 Task: Look for space in Paracatu, Brazil from 17th June, 2023 to 21st June, 2023 for 2 adults in price range Rs.7000 to Rs.12000. Place can be private room with 1  bedroom having 2 beds and 1 bathroom. Property type can be house, flat, guest house. Booking option can be shelf check-in. Required host language is Spanish.
Action: Mouse moved to (477, 120)
Screenshot: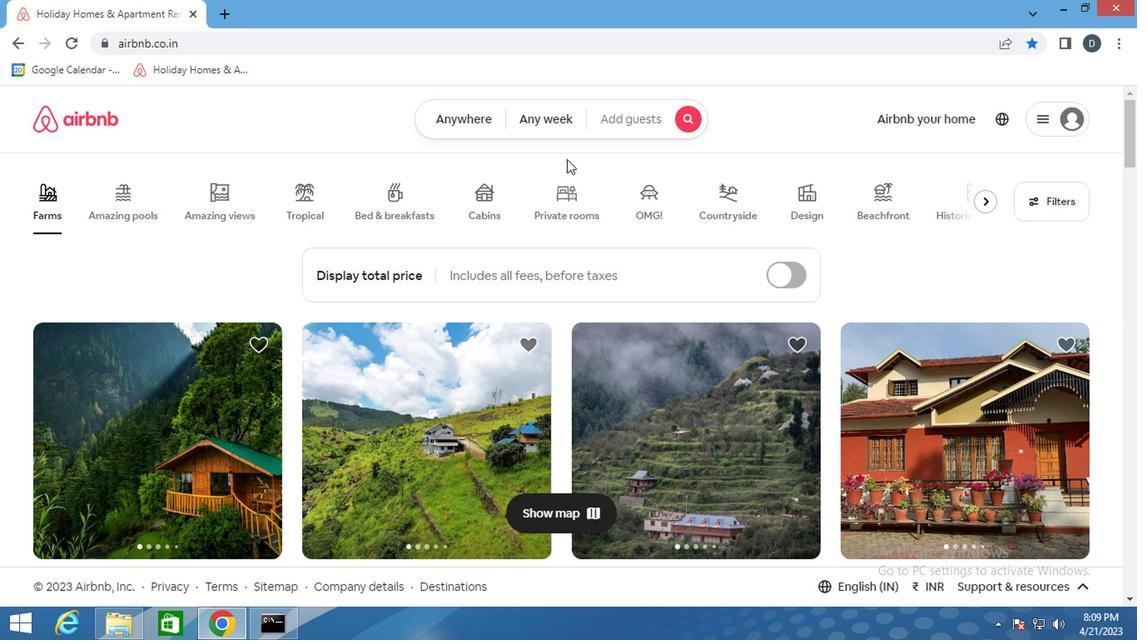 
Action: Mouse pressed left at (477, 120)
Screenshot: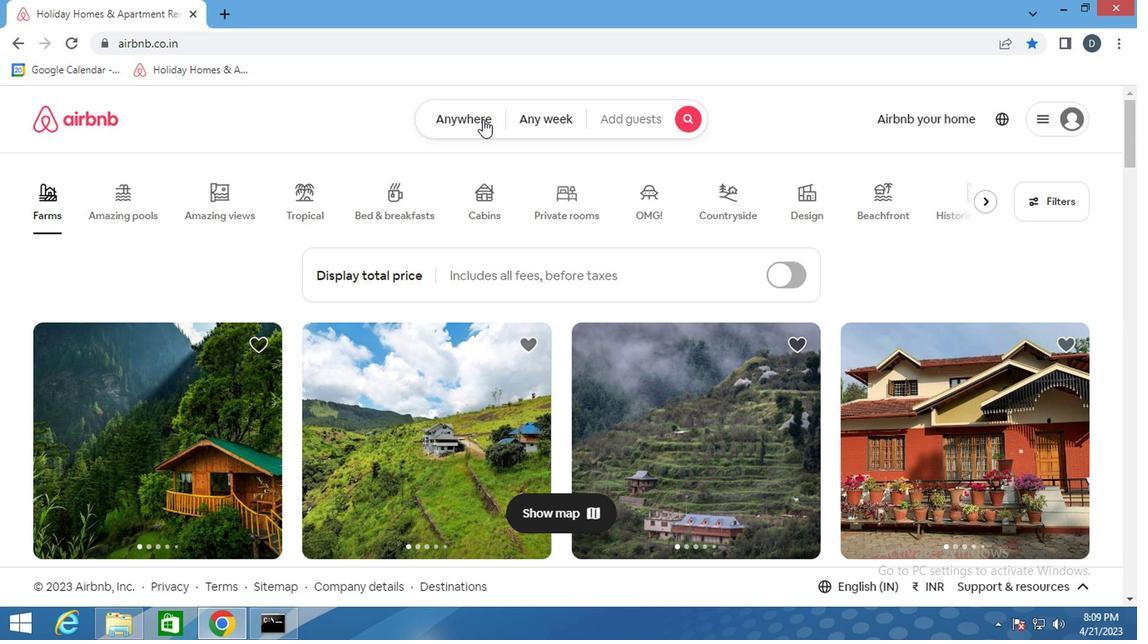 
Action: Mouse moved to (330, 190)
Screenshot: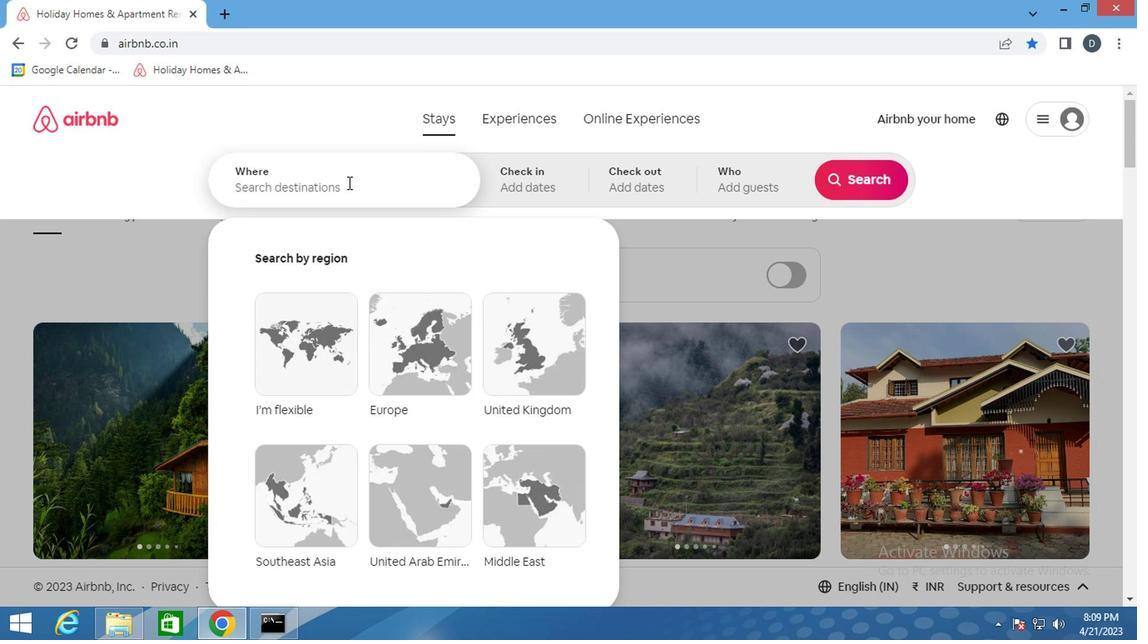 
Action: Mouse pressed left at (330, 190)
Screenshot: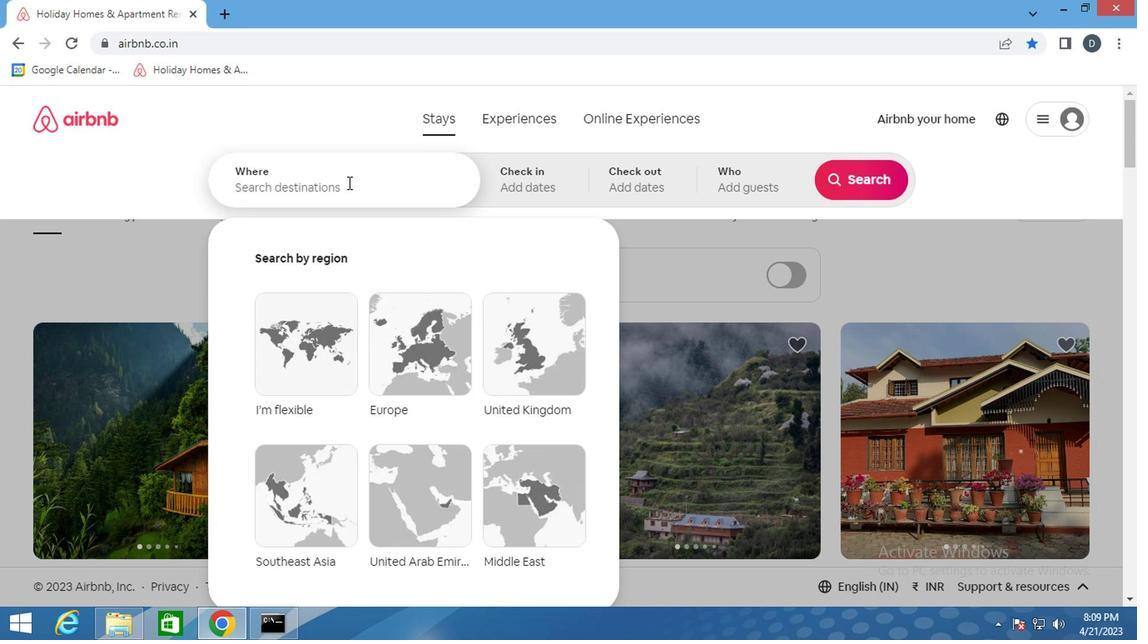 
Action: Key pressed <Key.shift>PARACATU,<Key.shift>BRAZIL<Key.enter>
Screenshot: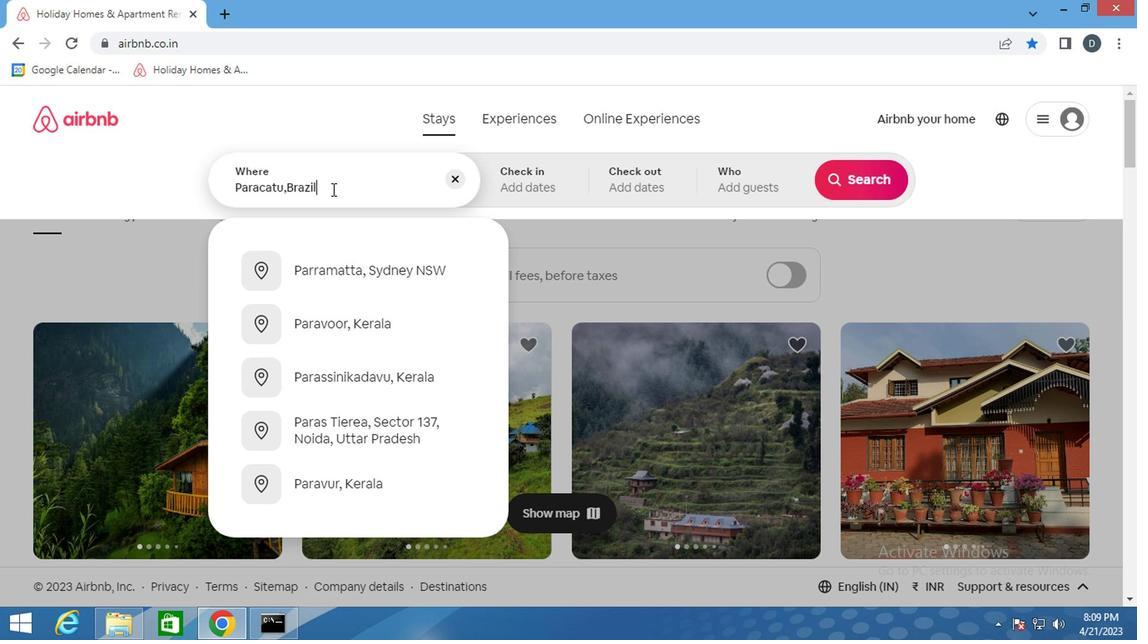 
Action: Mouse moved to (835, 315)
Screenshot: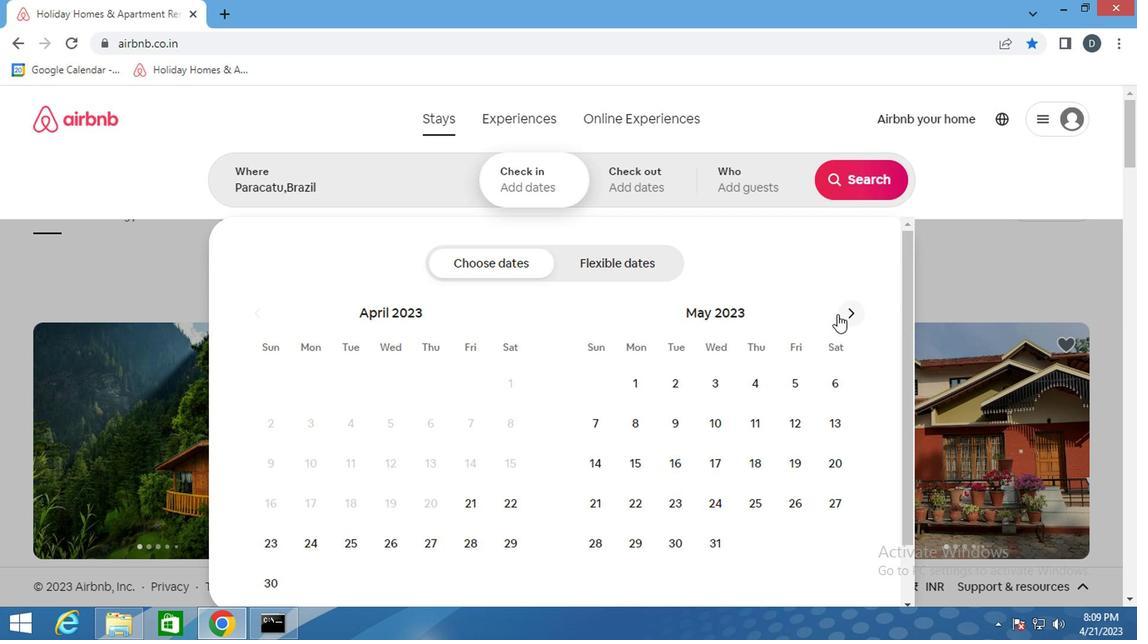 
Action: Mouse pressed left at (835, 315)
Screenshot: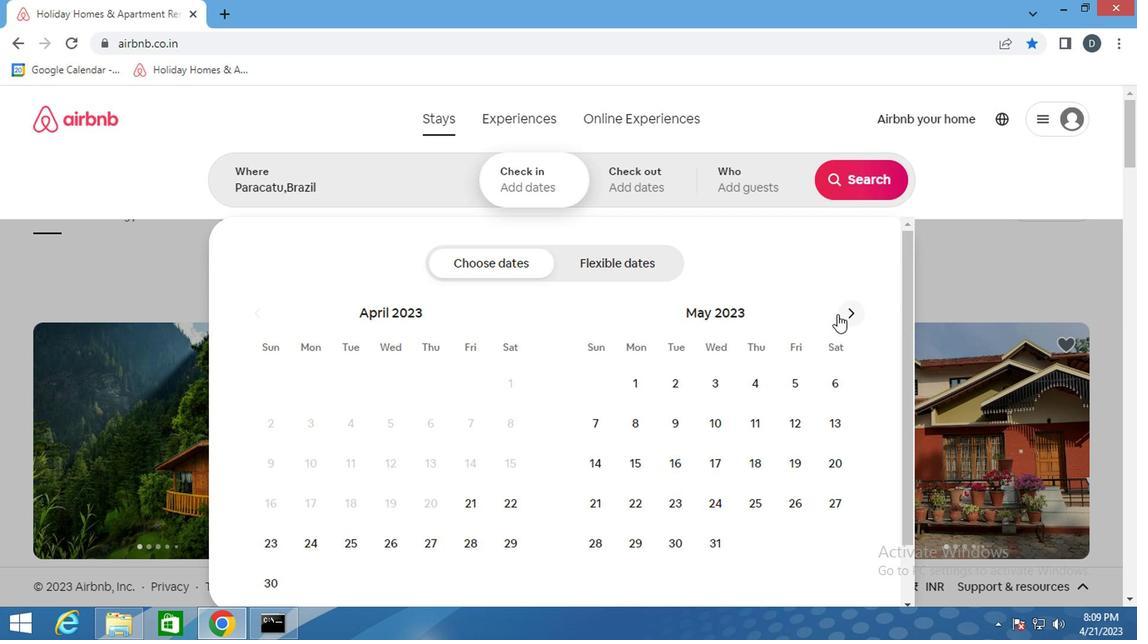 
Action: Mouse moved to (841, 314)
Screenshot: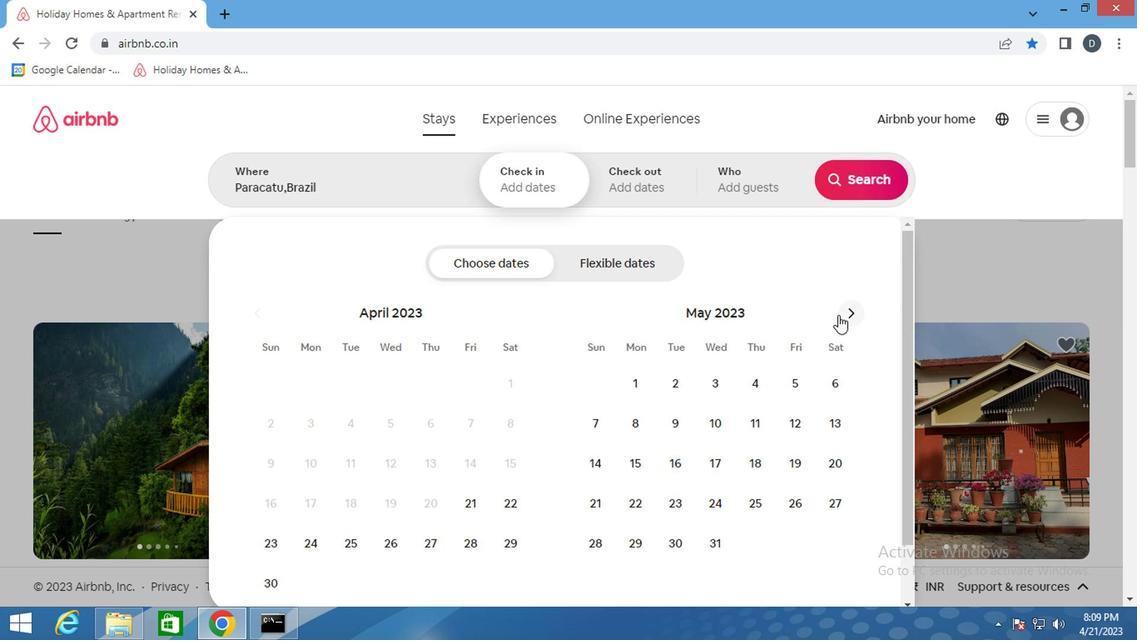 
Action: Mouse pressed left at (841, 314)
Screenshot: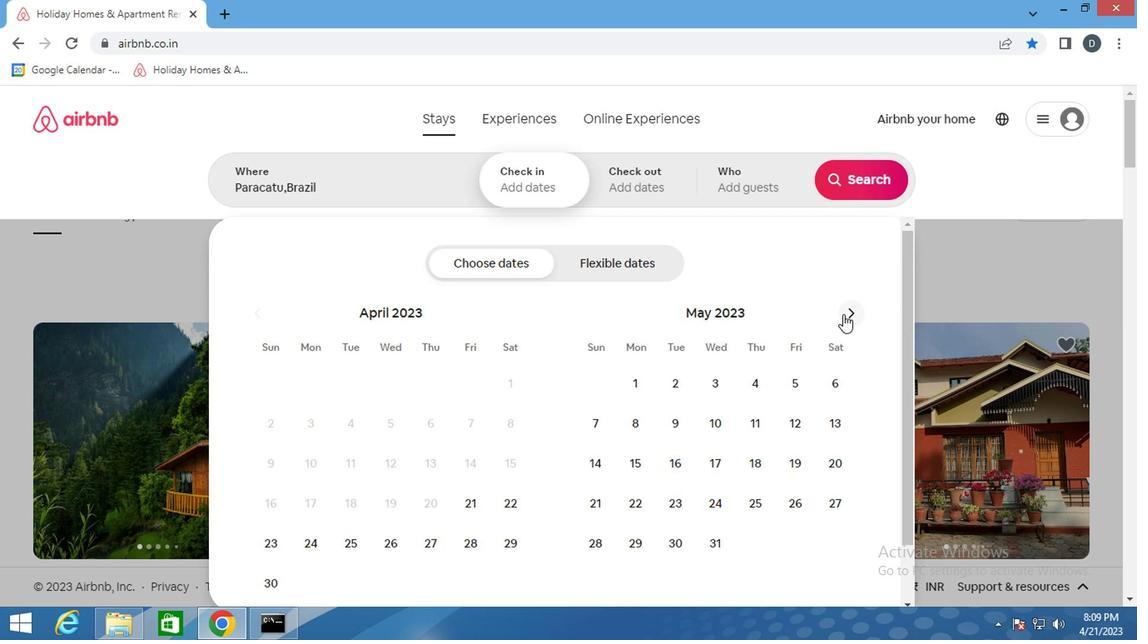 
Action: Mouse moved to (825, 465)
Screenshot: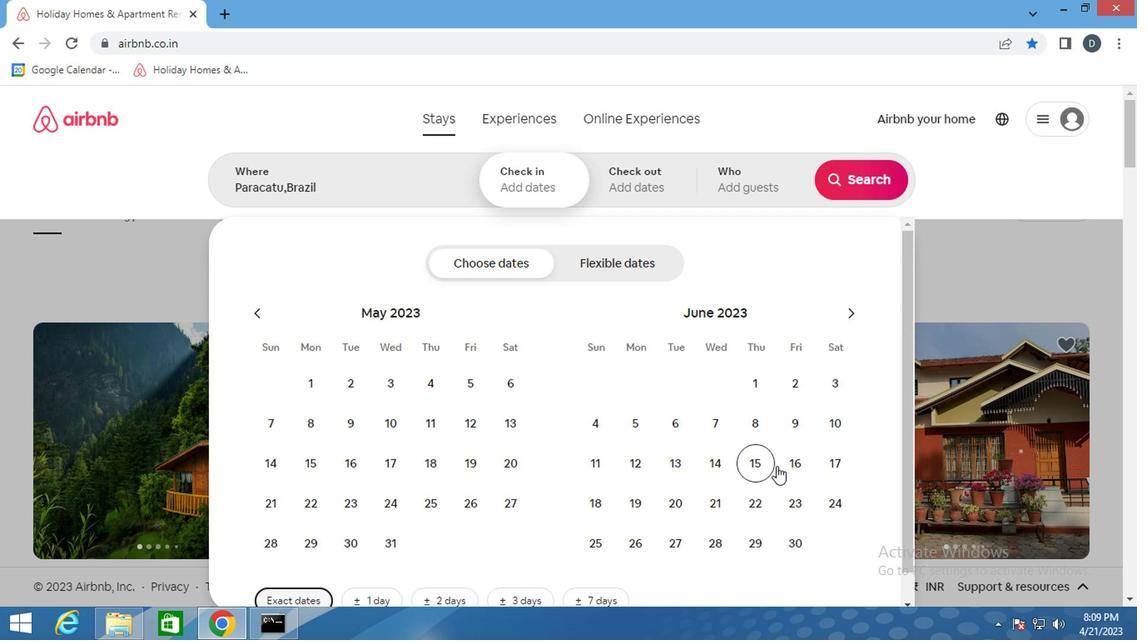 
Action: Mouse pressed left at (825, 465)
Screenshot: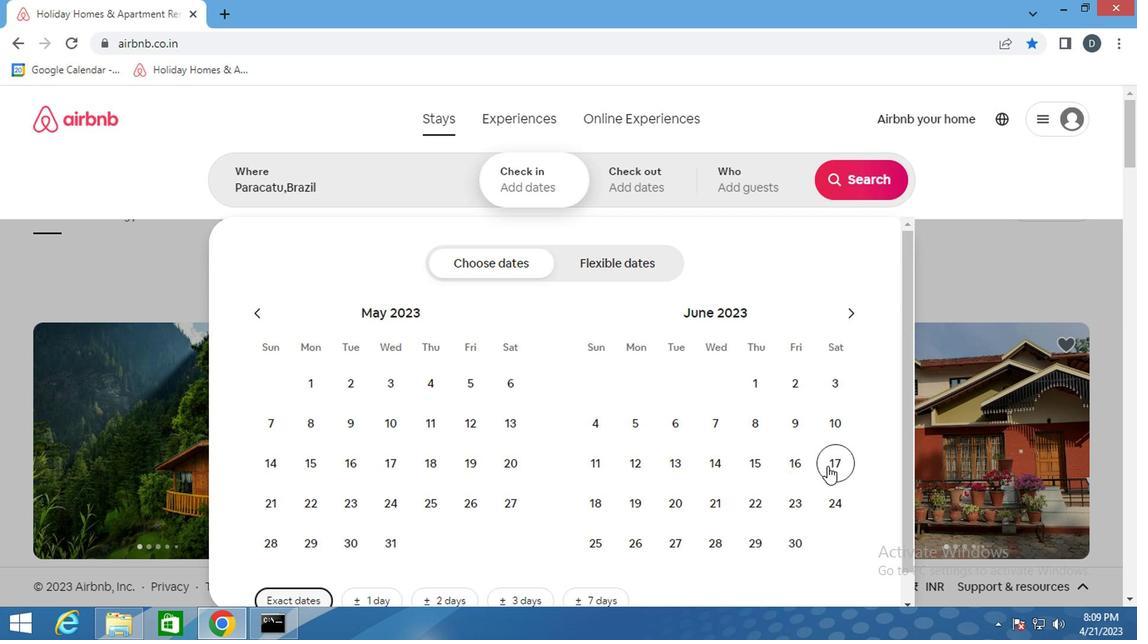 
Action: Mouse moved to (704, 493)
Screenshot: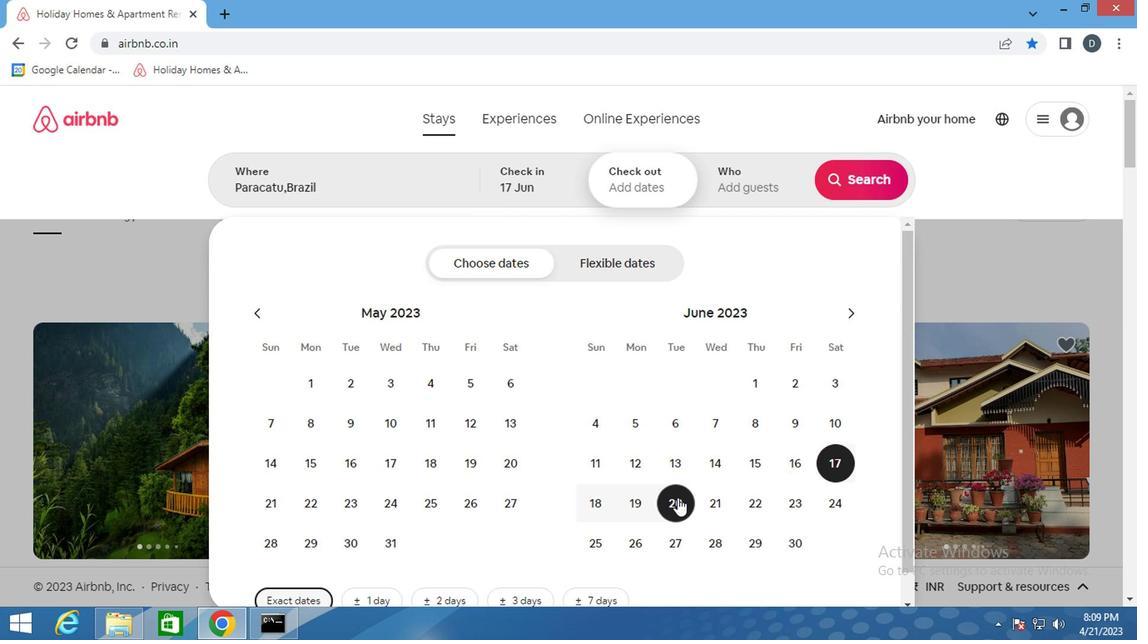 
Action: Mouse pressed left at (704, 493)
Screenshot: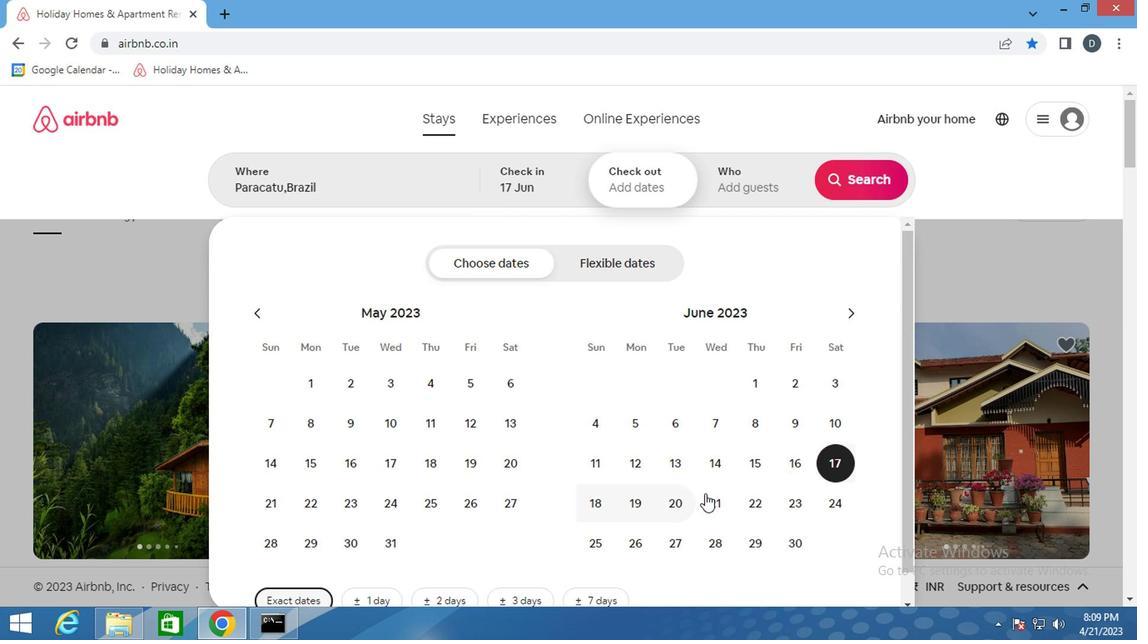
Action: Mouse moved to (739, 179)
Screenshot: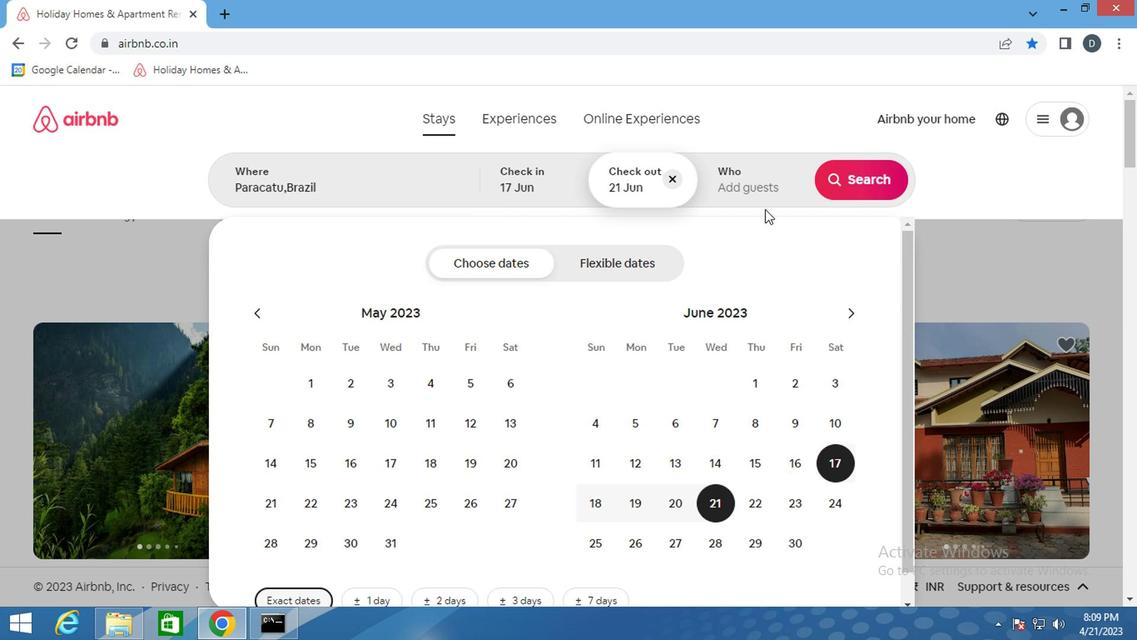 
Action: Mouse pressed left at (739, 179)
Screenshot: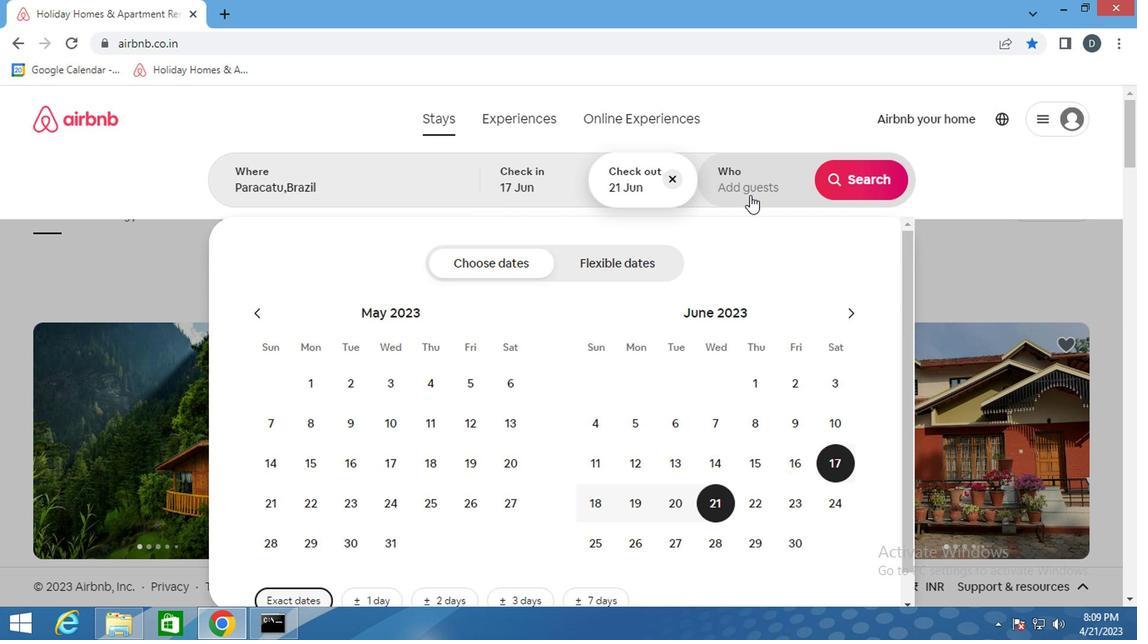 
Action: Mouse moved to (867, 277)
Screenshot: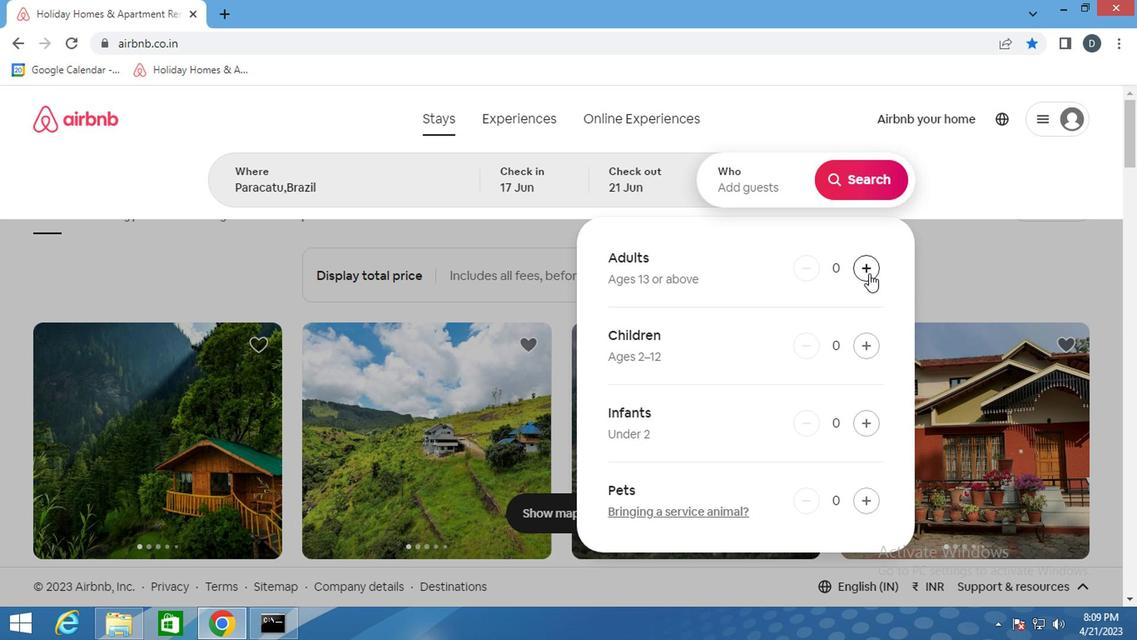 
Action: Mouse pressed left at (867, 277)
Screenshot: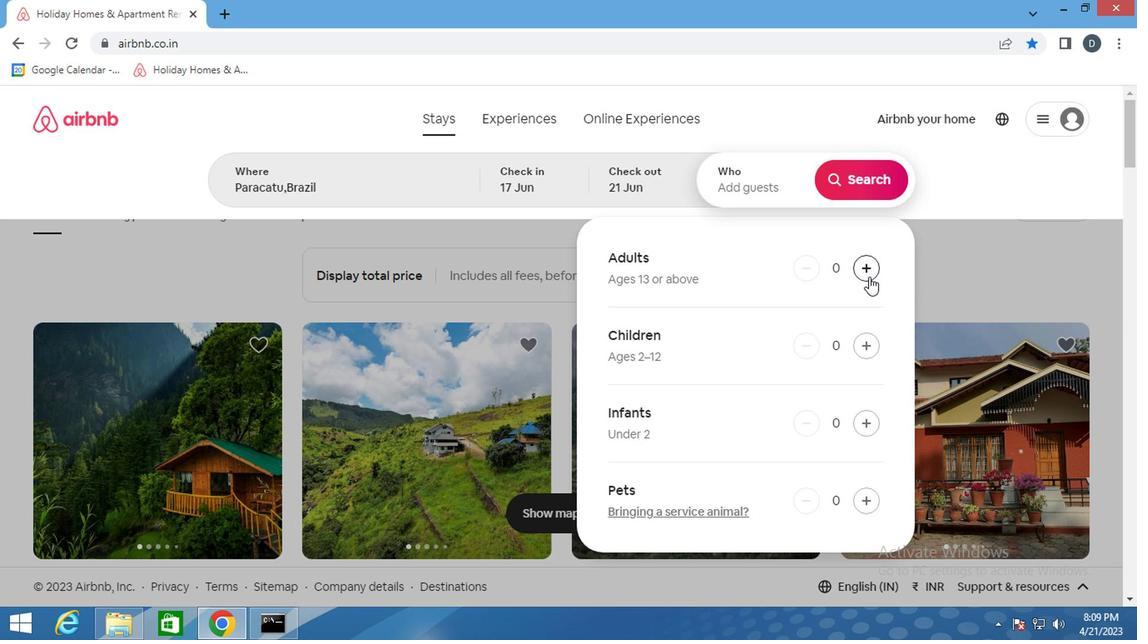 
Action: Mouse pressed left at (867, 277)
Screenshot: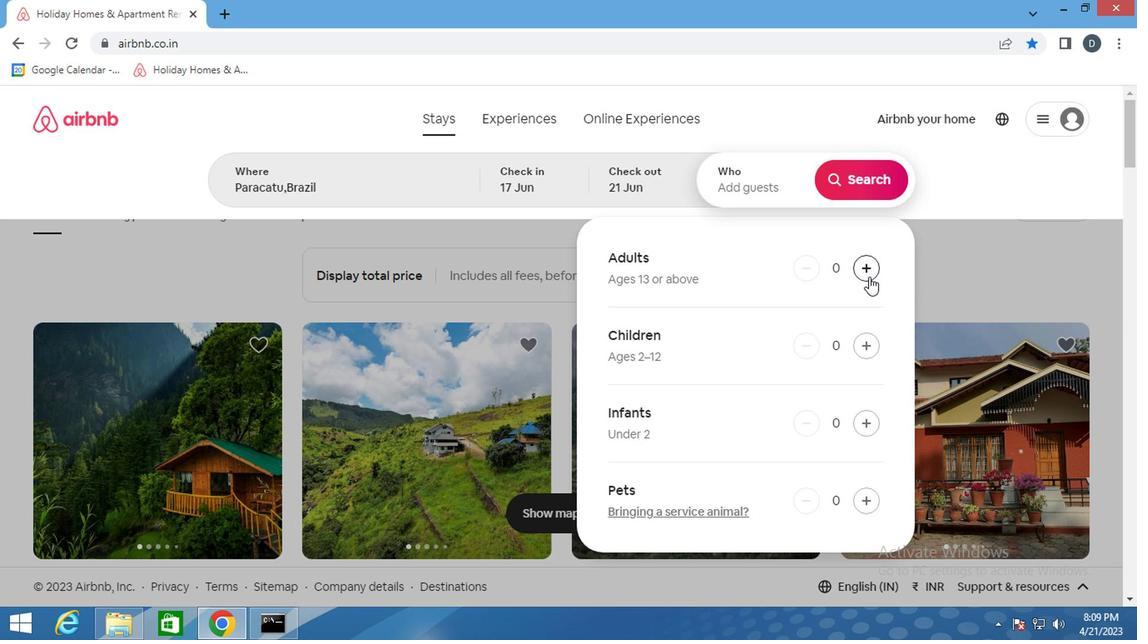 
Action: Mouse moved to (854, 194)
Screenshot: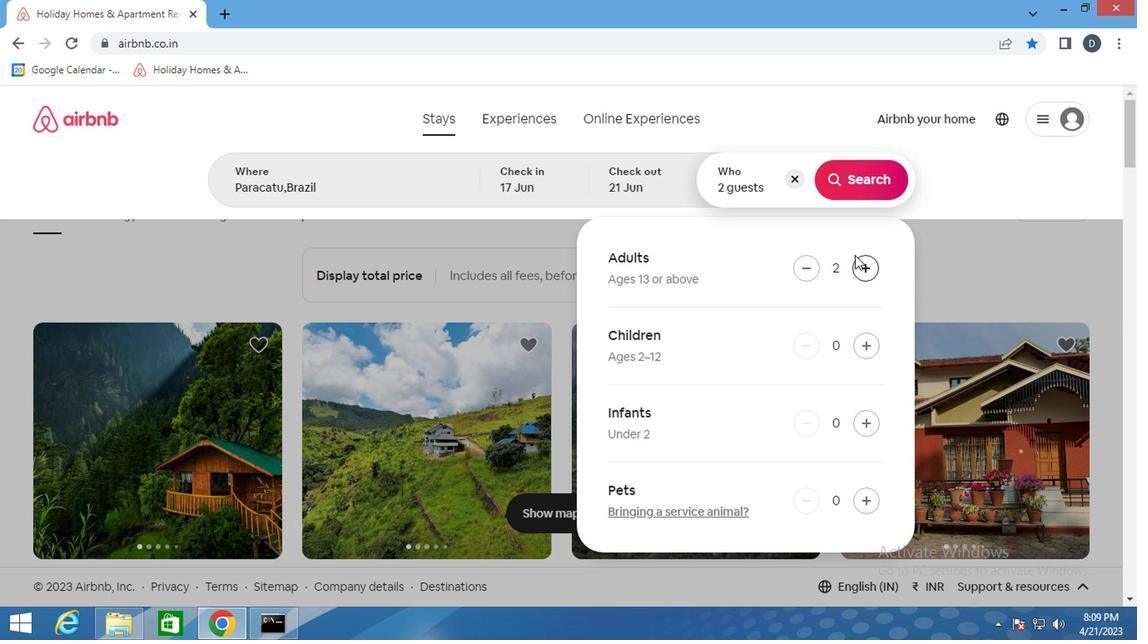 
Action: Mouse pressed left at (854, 194)
Screenshot: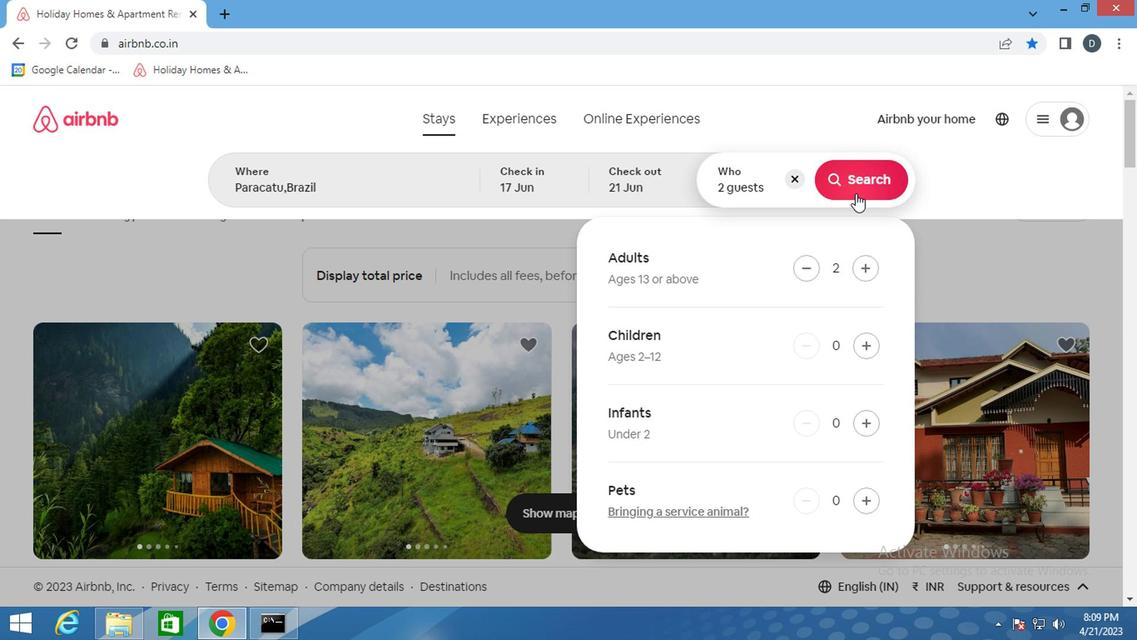 
Action: Mouse moved to (1074, 186)
Screenshot: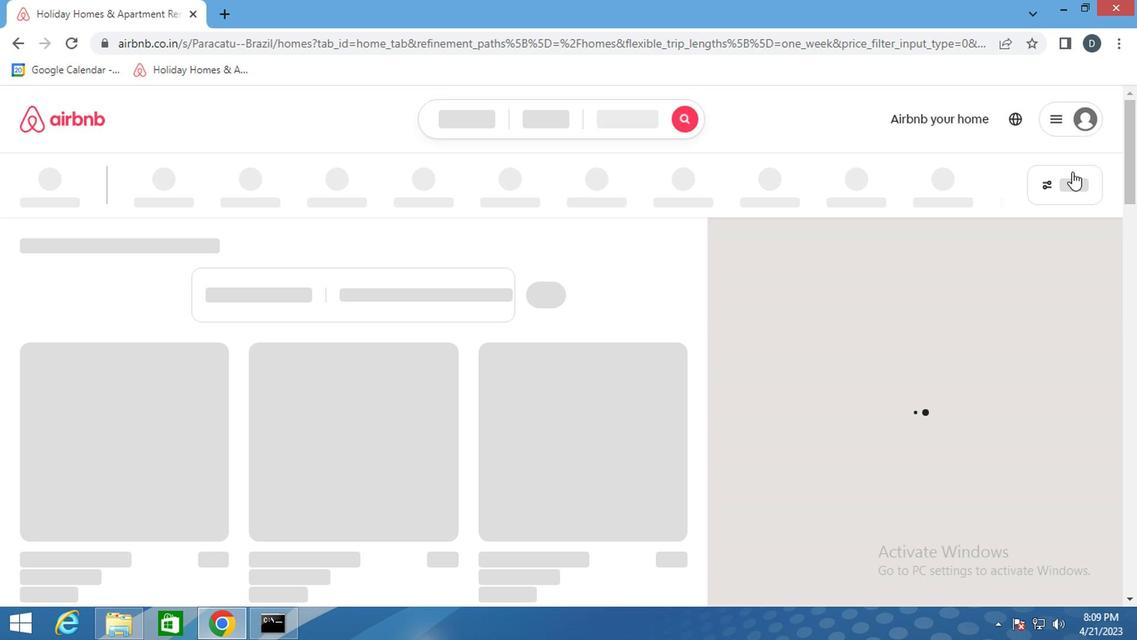 
Action: Mouse pressed left at (1074, 186)
Screenshot: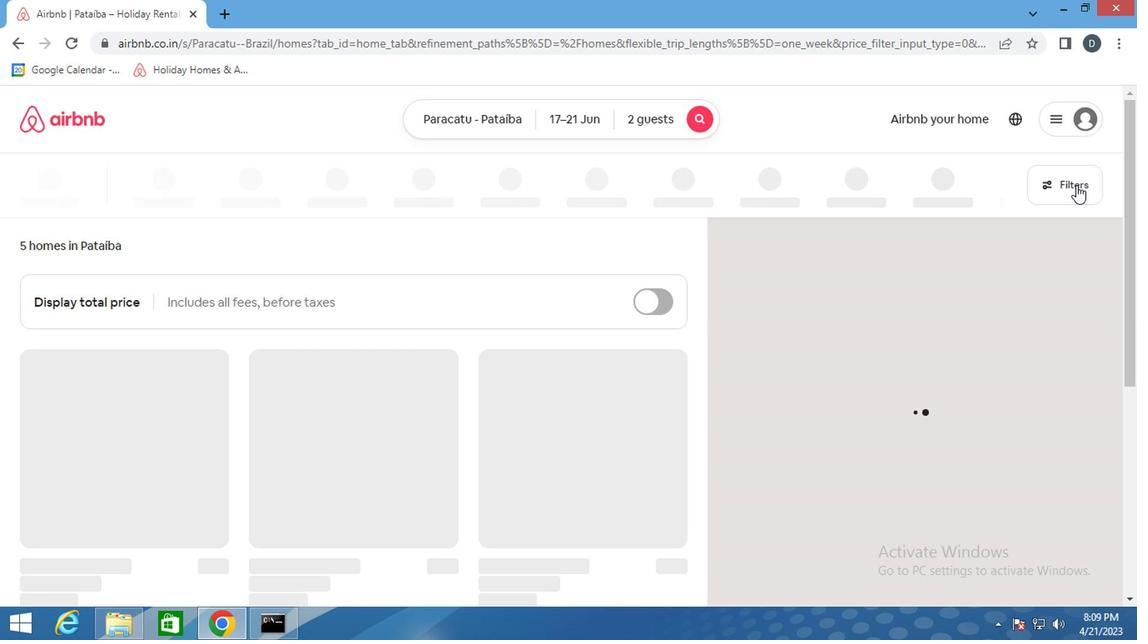 
Action: Mouse moved to (375, 397)
Screenshot: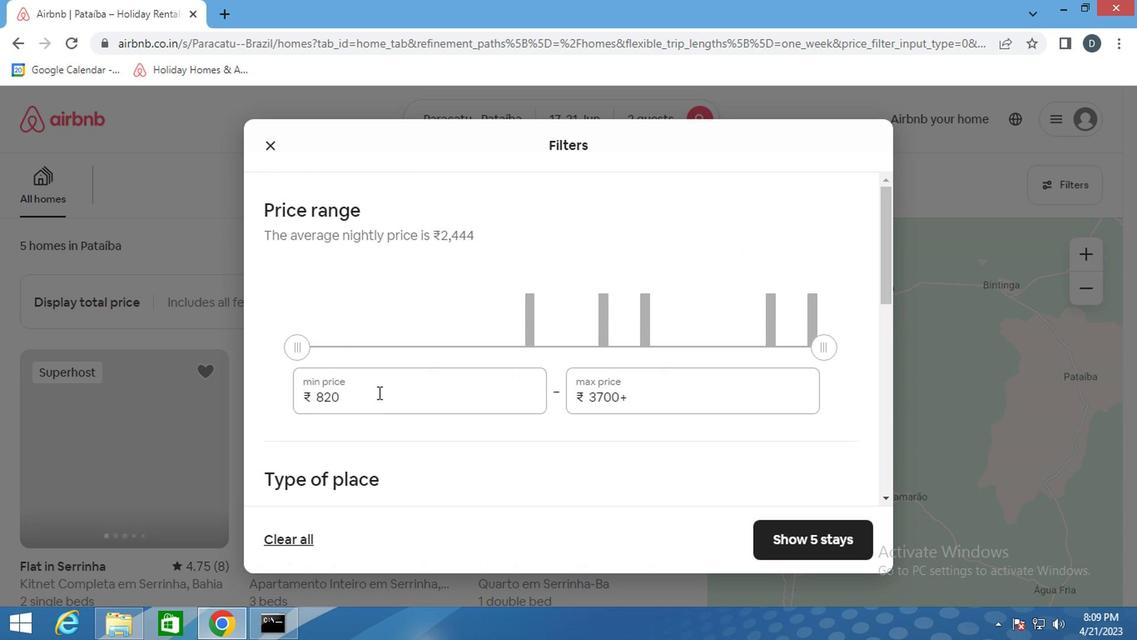 
Action: Mouse pressed left at (375, 397)
Screenshot: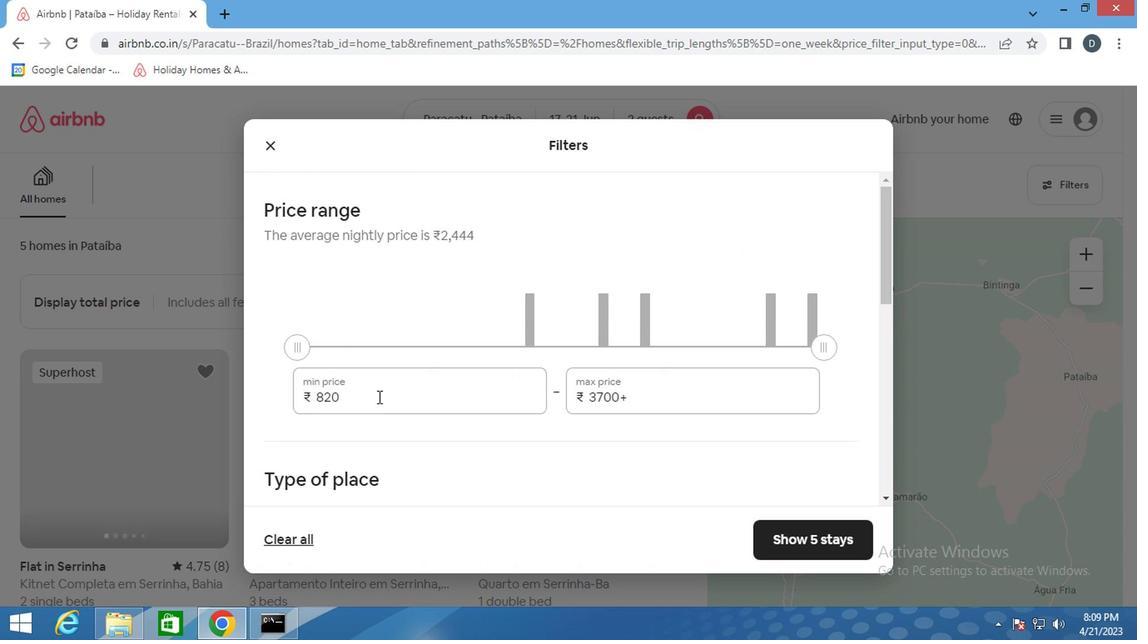 
Action: Mouse pressed left at (375, 397)
Screenshot: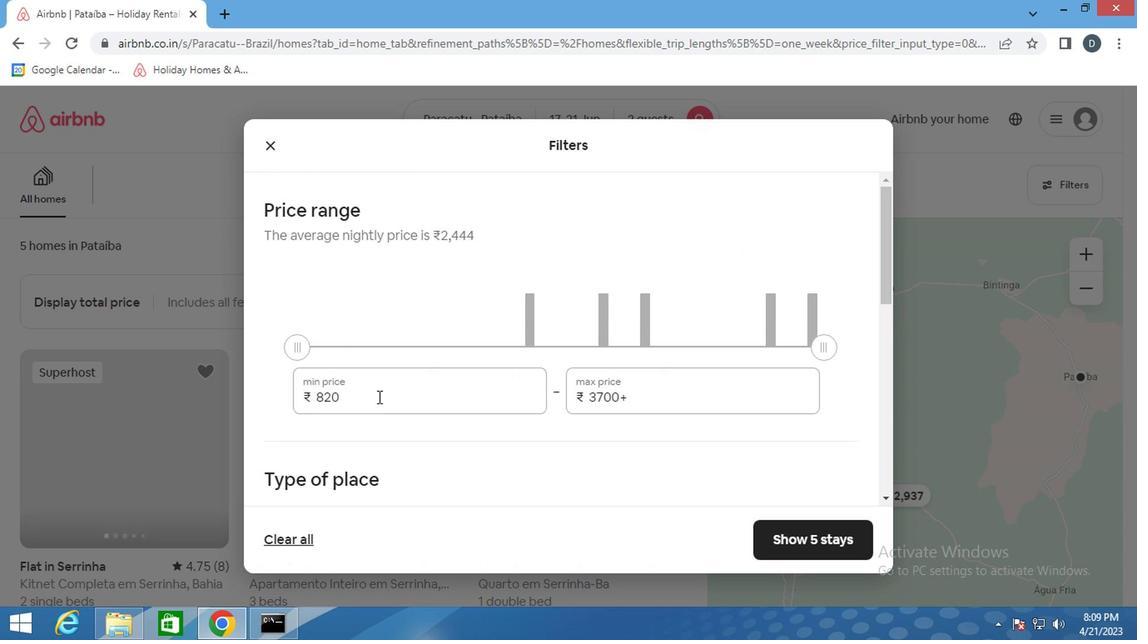 
Action: Key pressed 7000<Key.tab>ctrl+Actrl+1200
Screenshot: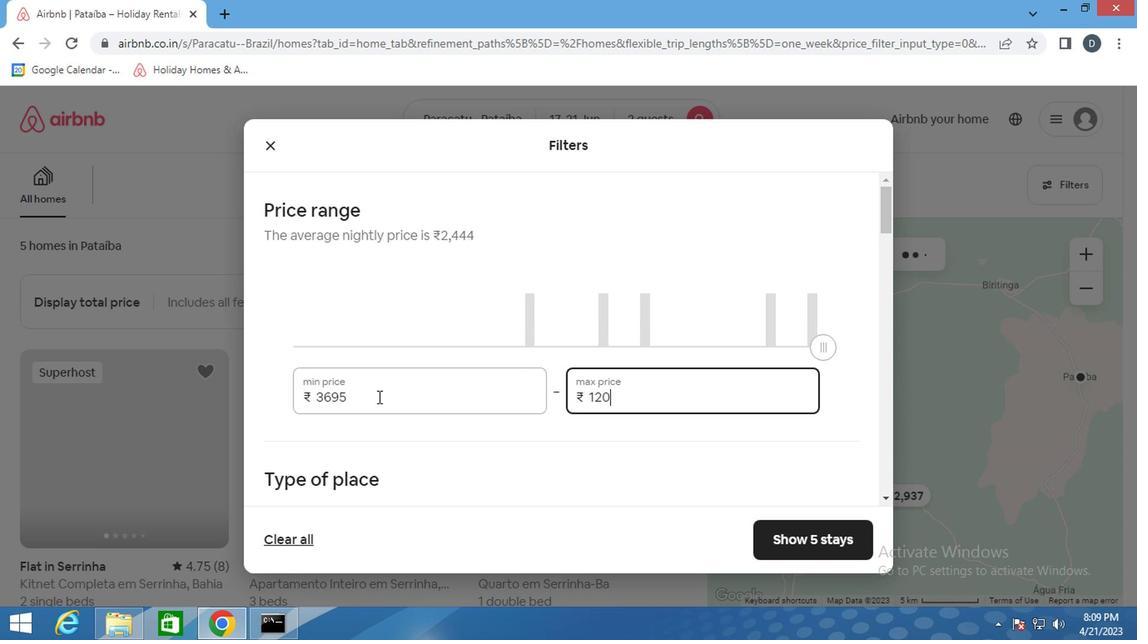 
Action: Mouse moved to (448, 407)
Screenshot: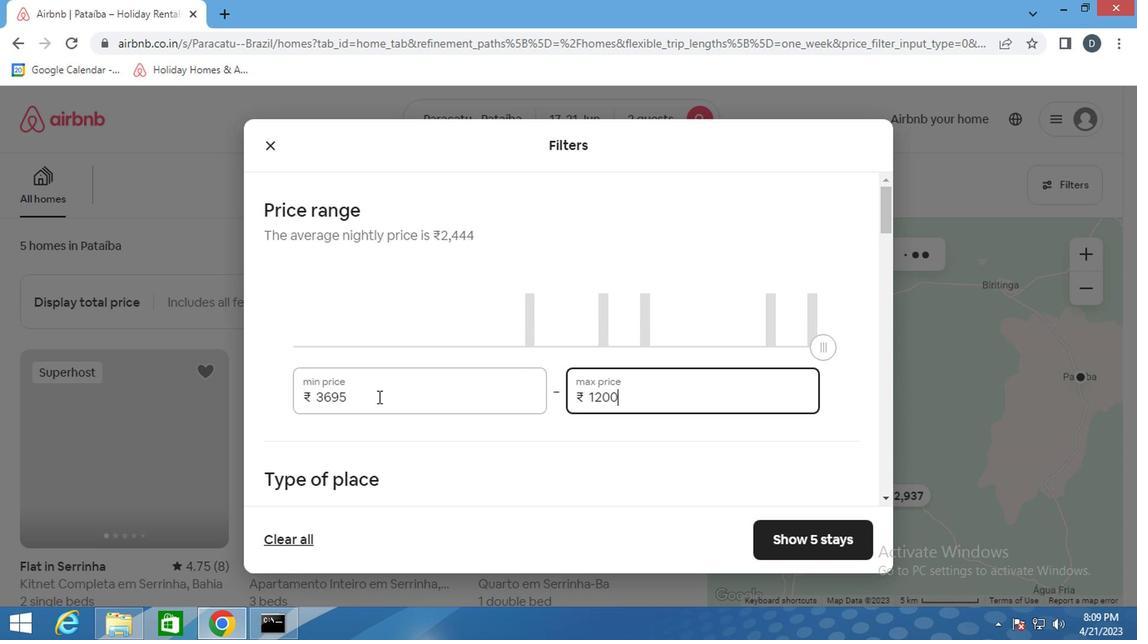 
Action: Key pressed 0
Screenshot: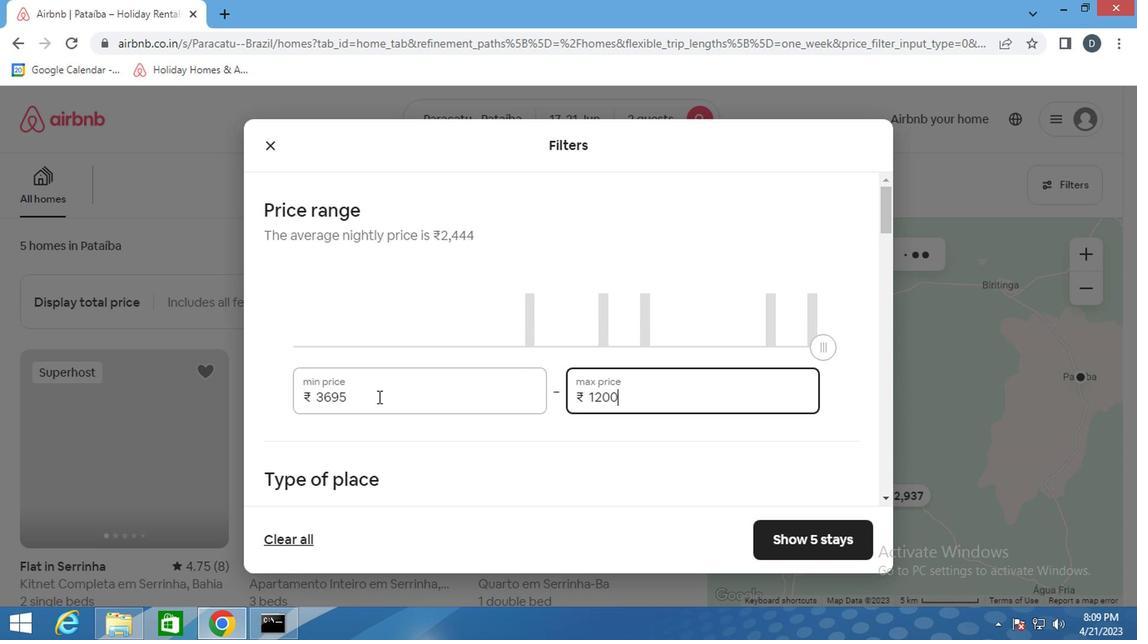 
Action: Mouse moved to (539, 421)
Screenshot: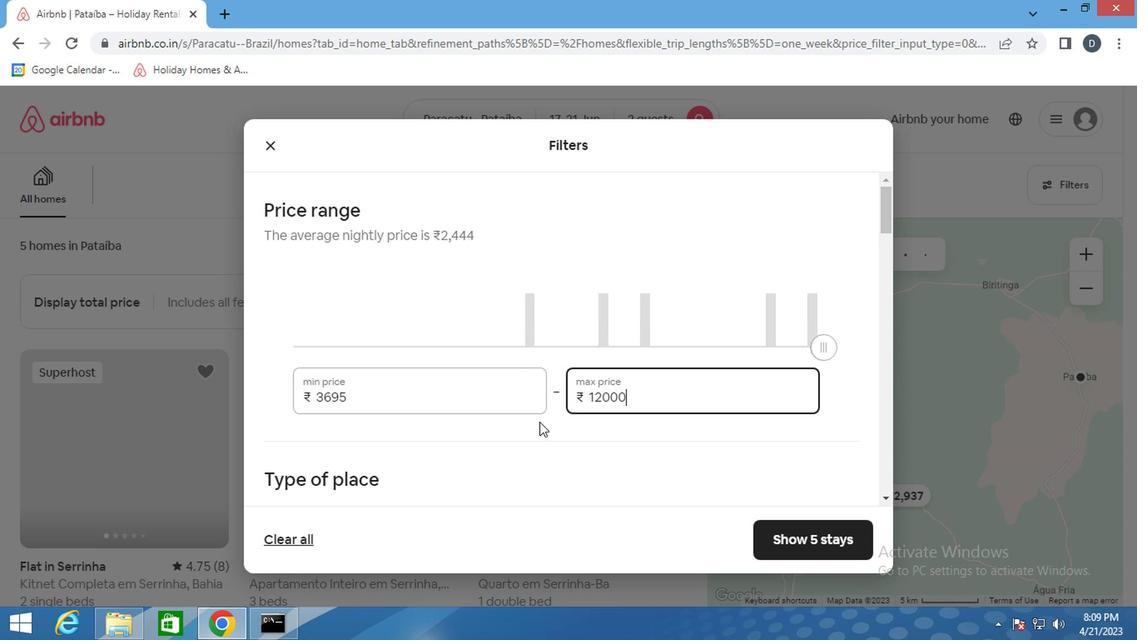 
Action: Mouse scrolled (539, 420) with delta (0, -1)
Screenshot: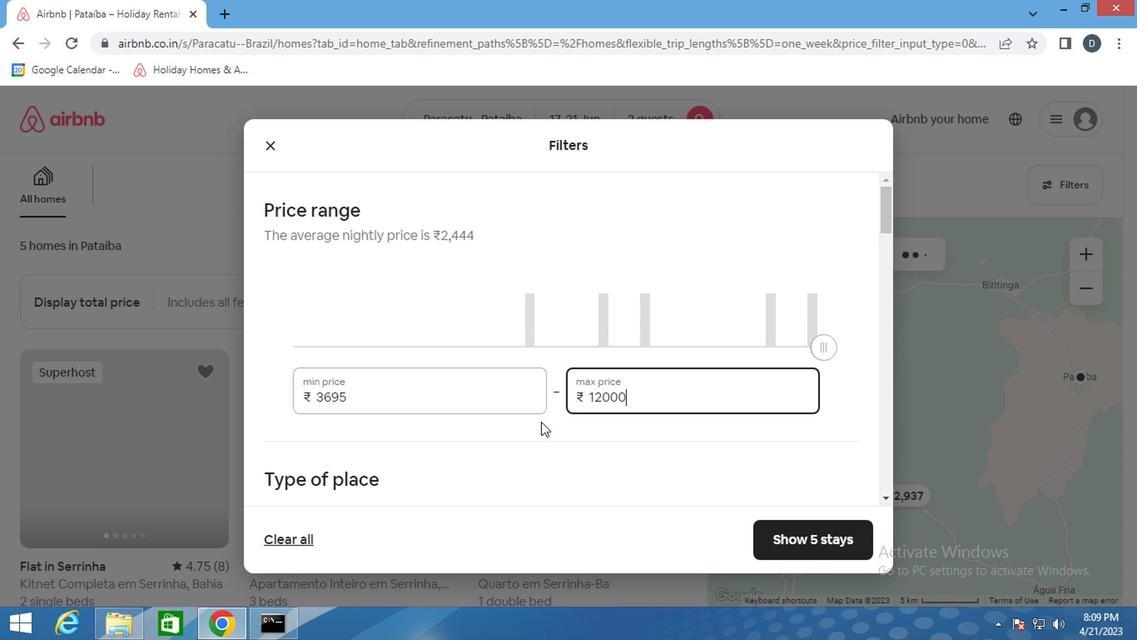 
Action: Mouse scrolled (539, 420) with delta (0, -1)
Screenshot: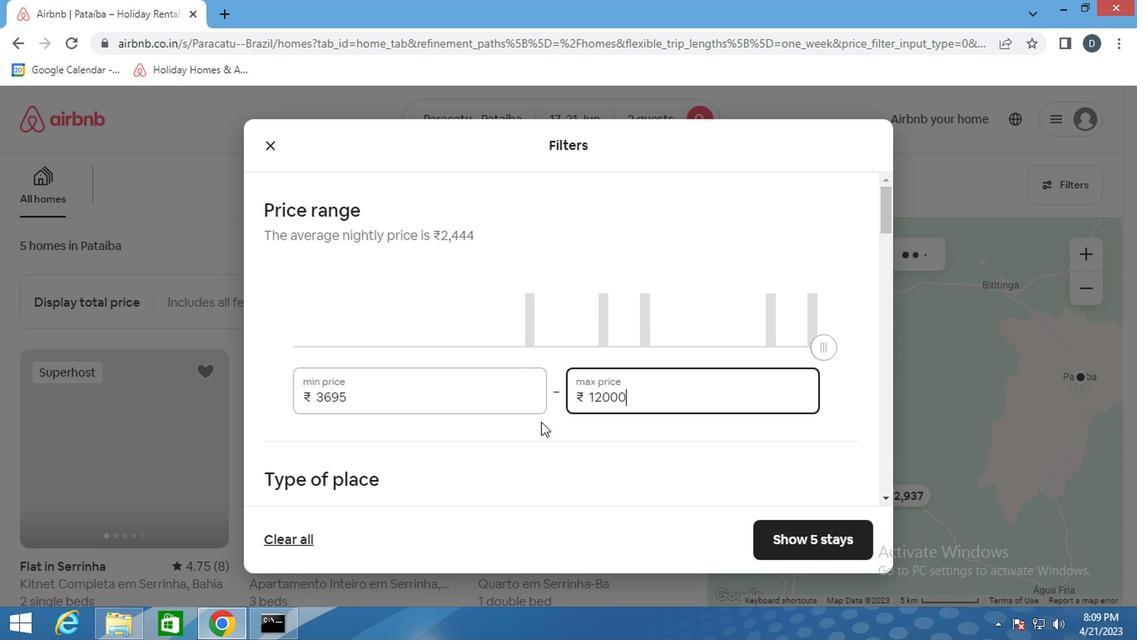 
Action: Mouse scrolled (539, 420) with delta (0, -1)
Screenshot: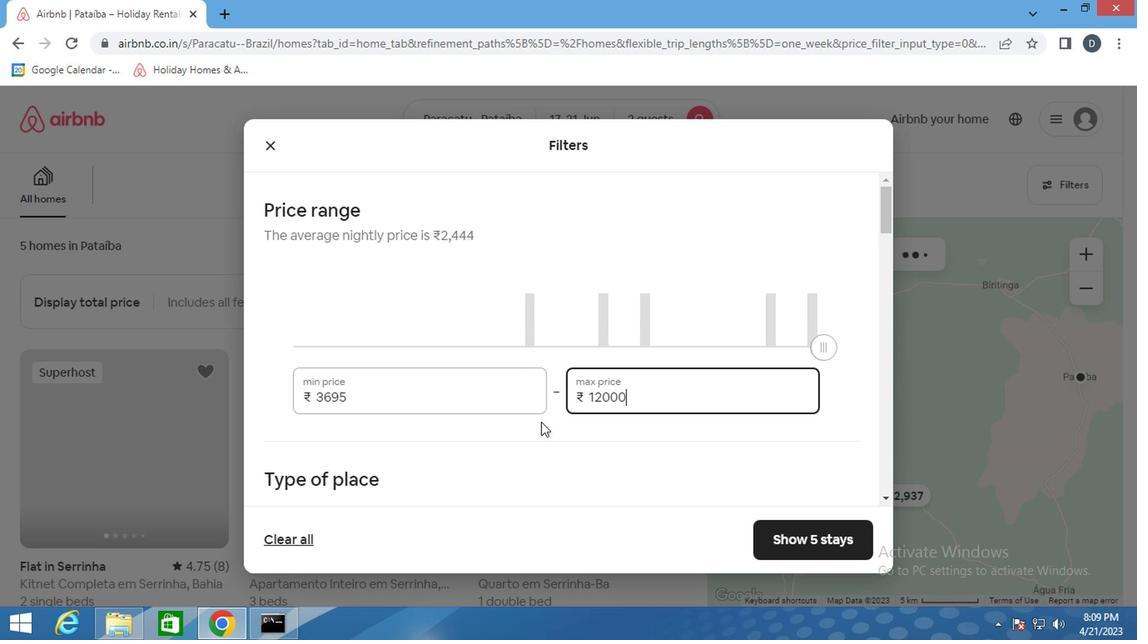 
Action: Mouse scrolled (539, 420) with delta (0, -1)
Screenshot: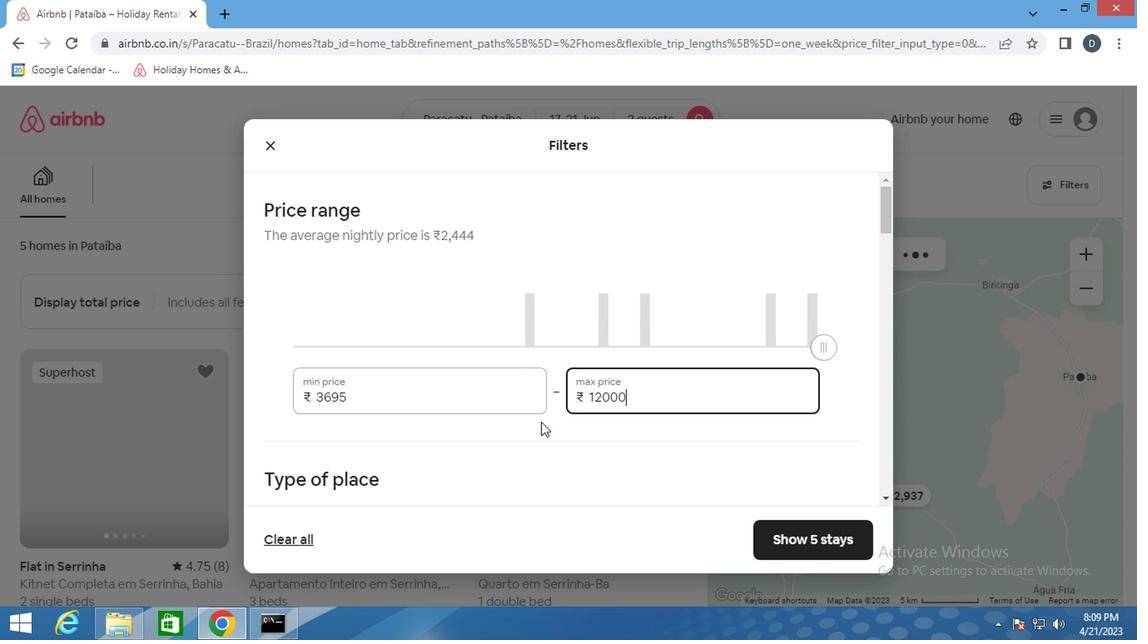 
Action: Mouse moved to (640, 200)
Screenshot: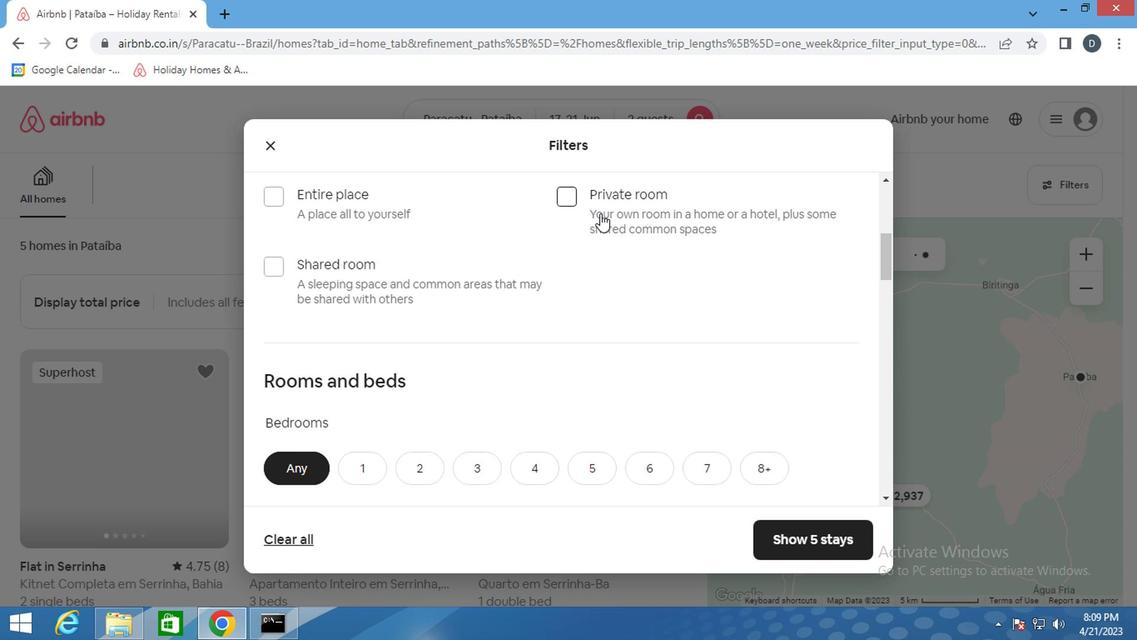 
Action: Mouse pressed left at (640, 200)
Screenshot: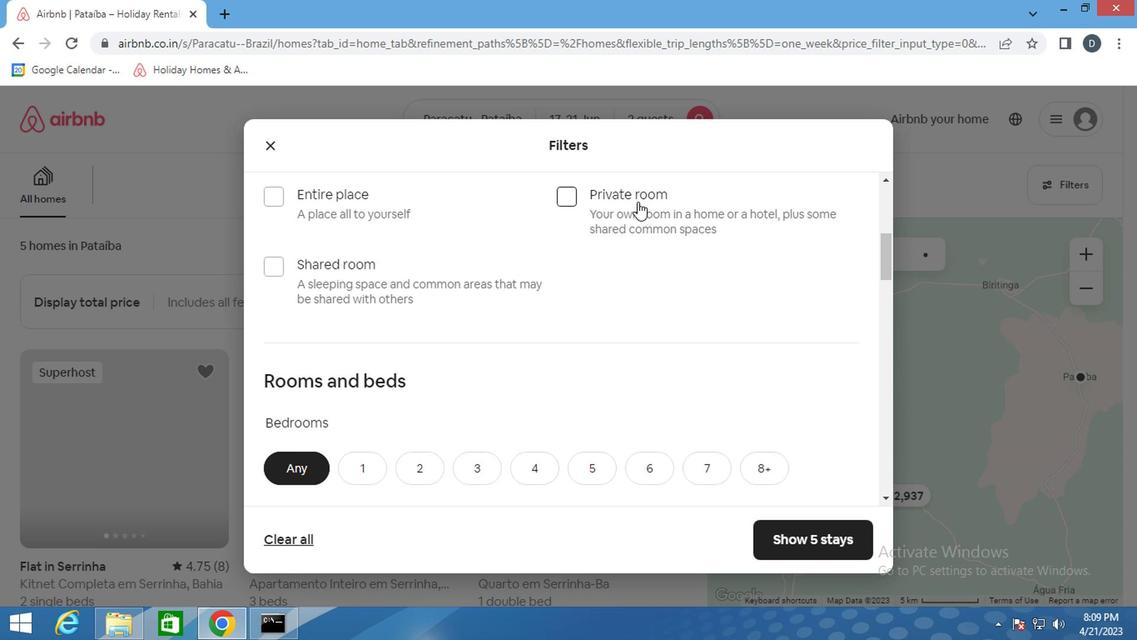 
Action: Mouse moved to (592, 261)
Screenshot: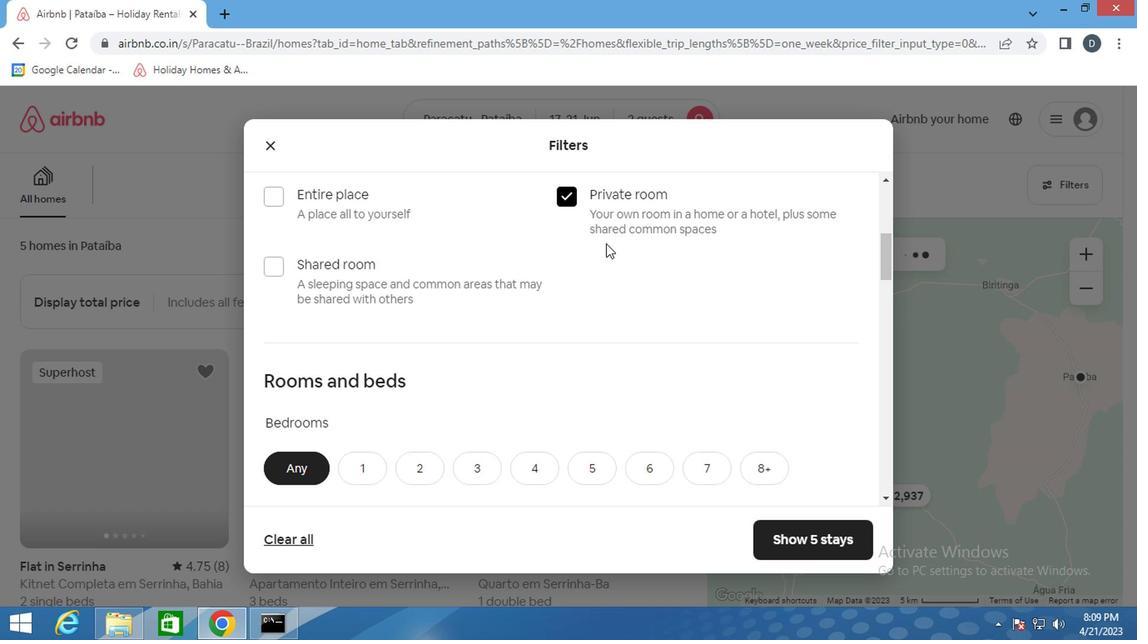 
Action: Mouse scrolled (592, 260) with delta (0, -1)
Screenshot: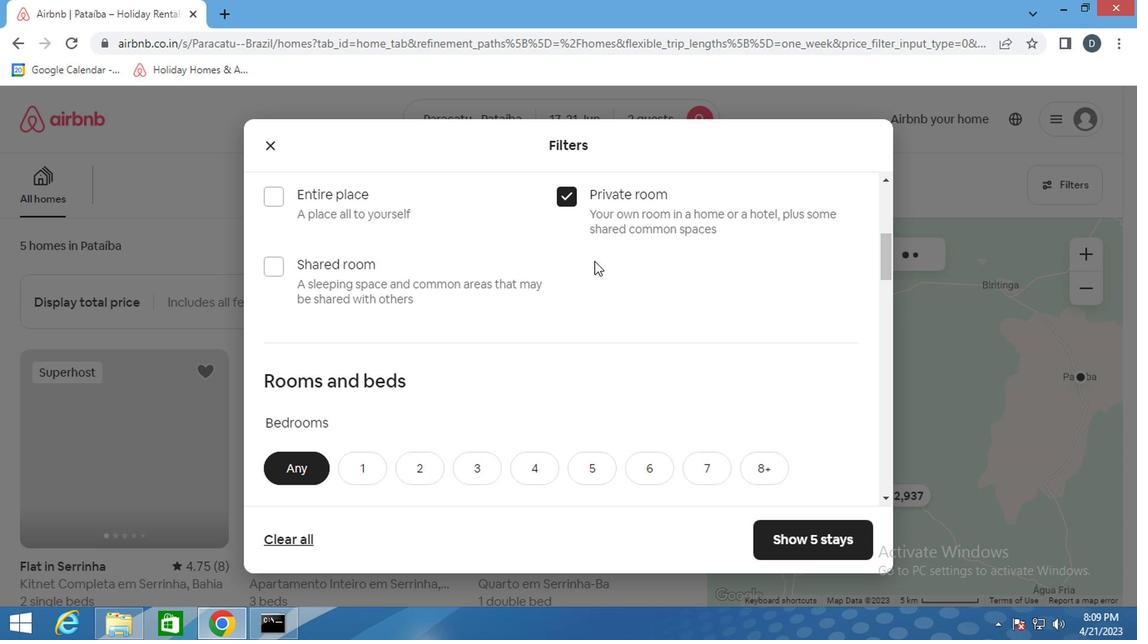 
Action: Mouse scrolled (592, 260) with delta (0, -1)
Screenshot: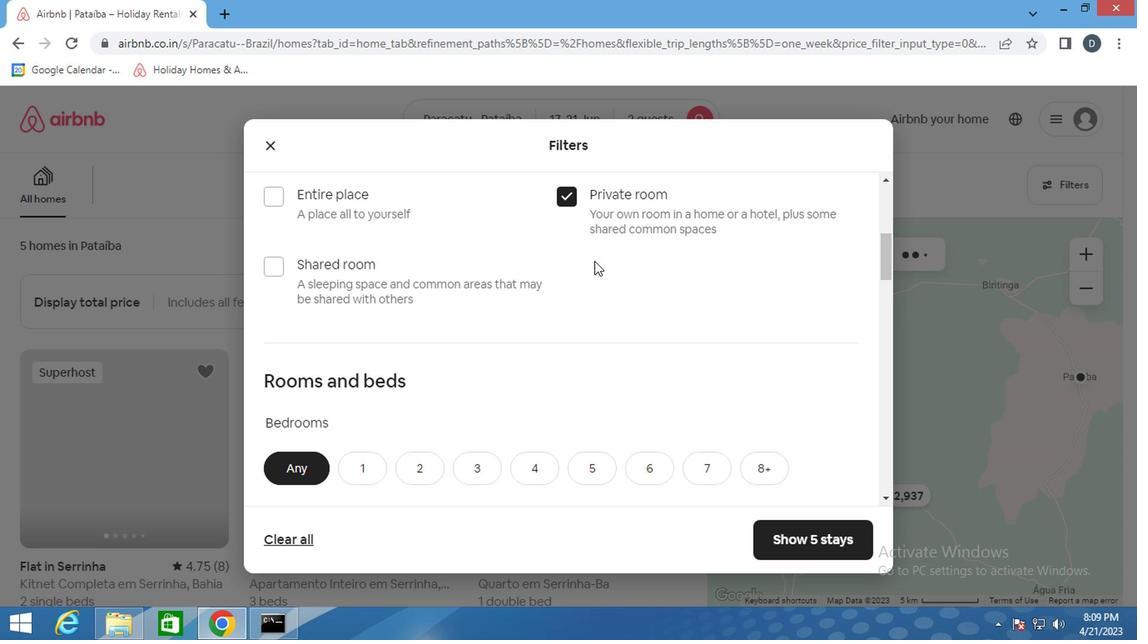 
Action: Mouse scrolled (592, 260) with delta (0, -1)
Screenshot: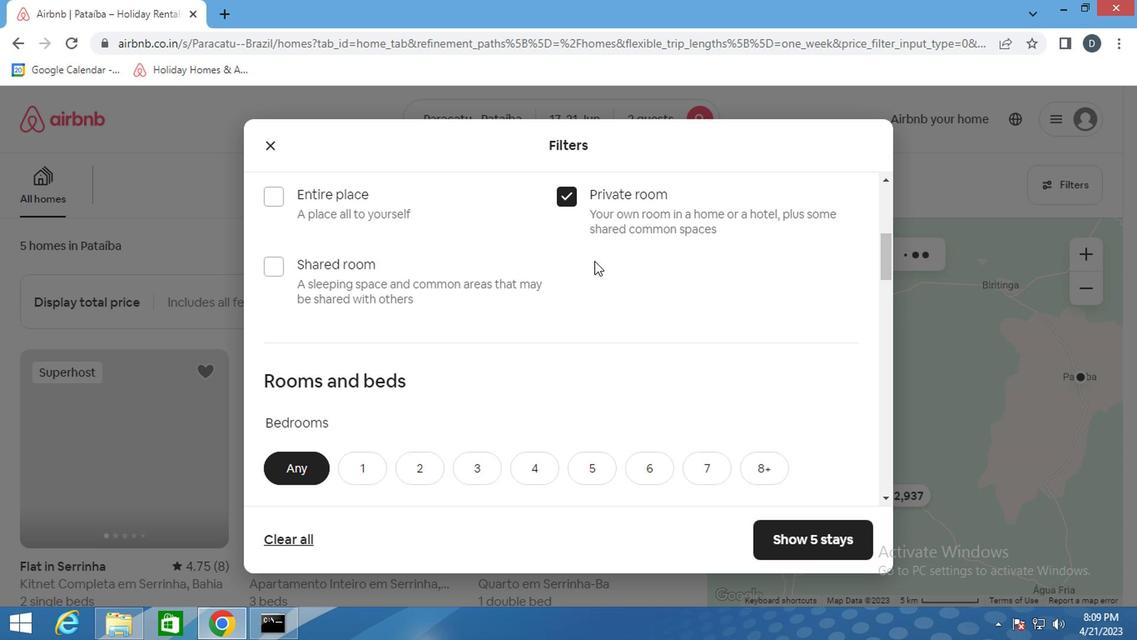 
Action: Mouse moved to (369, 210)
Screenshot: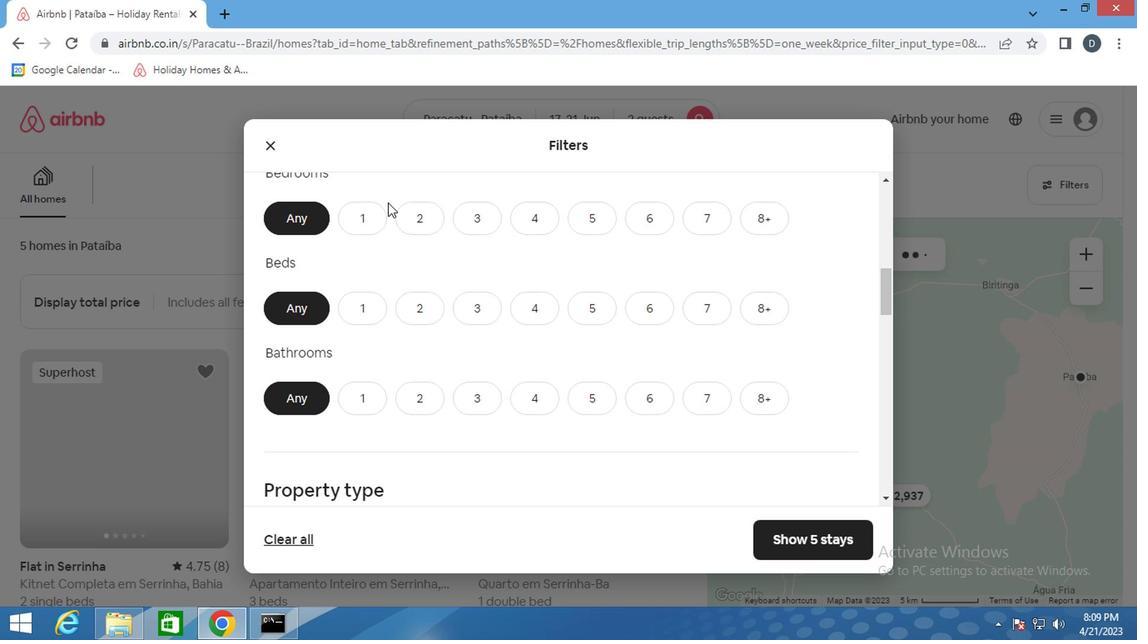 
Action: Mouse pressed left at (369, 210)
Screenshot: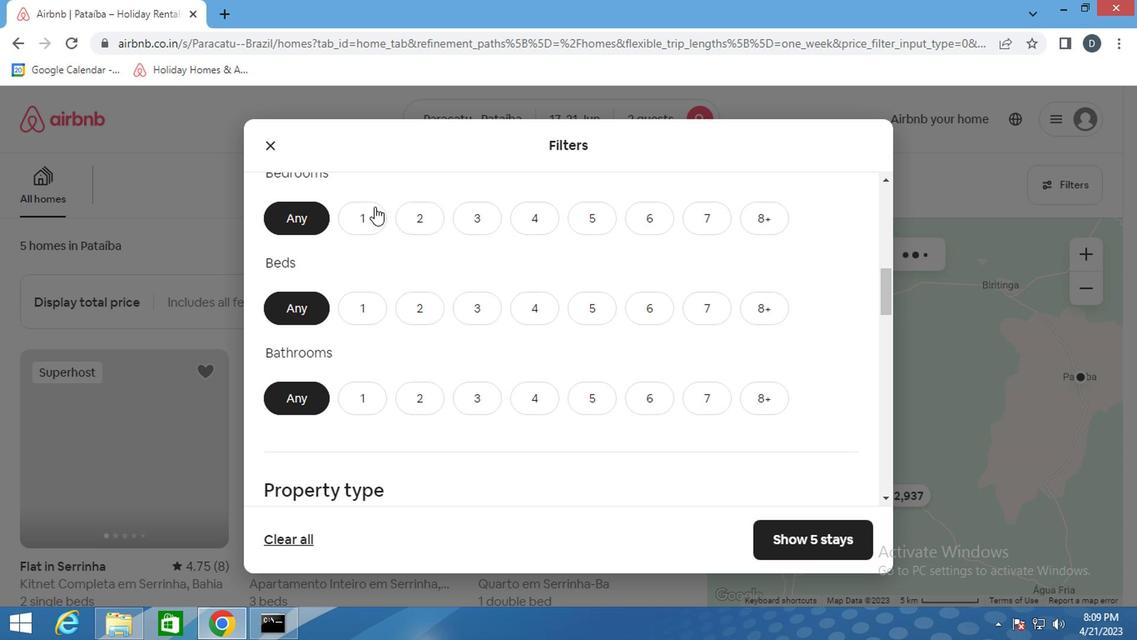 
Action: Mouse moved to (412, 309)
Screenshot: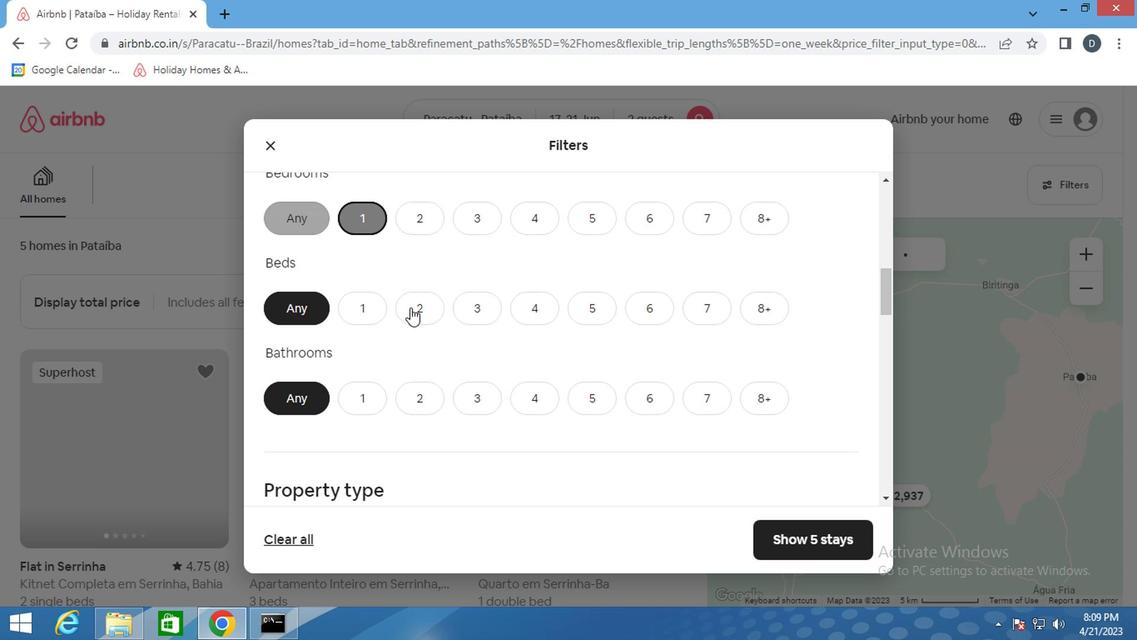 
Action: Mouse pressed left at (412, 309)
Screenshot: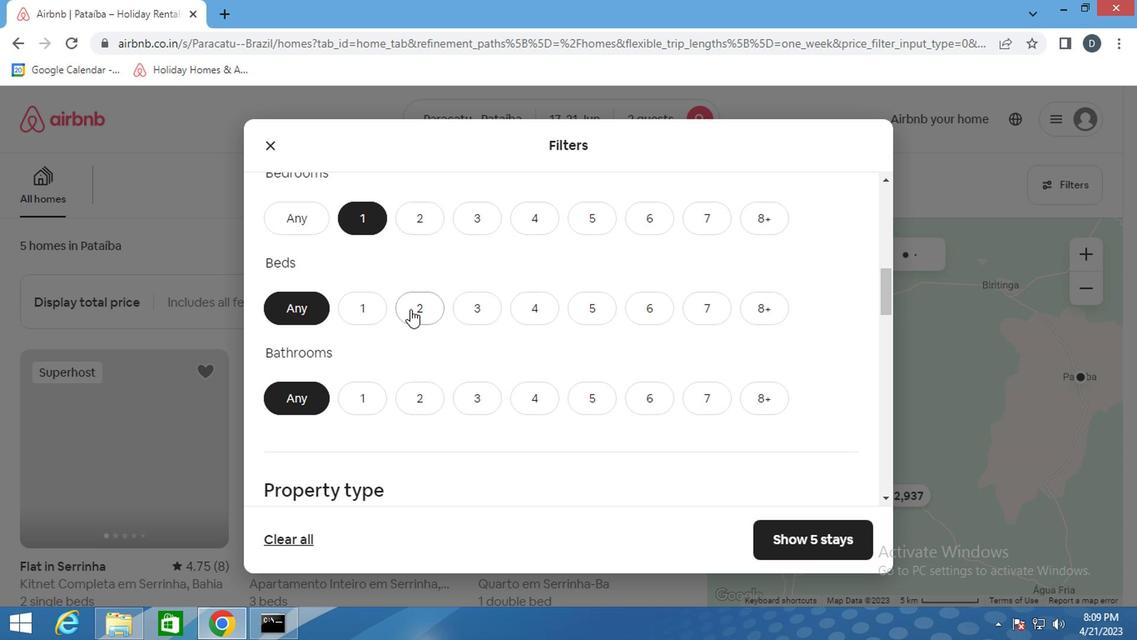 
Action: Mouse moved to (381, 403)
Screenshot: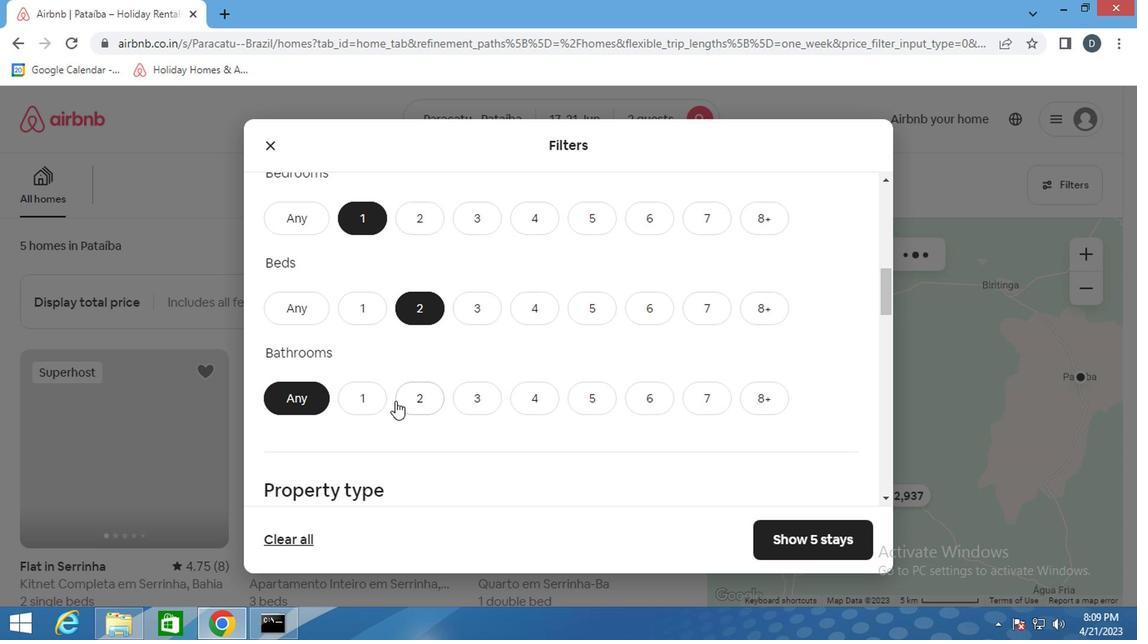 
Action: Mouse pressed left at (381, 403)
Screenshot: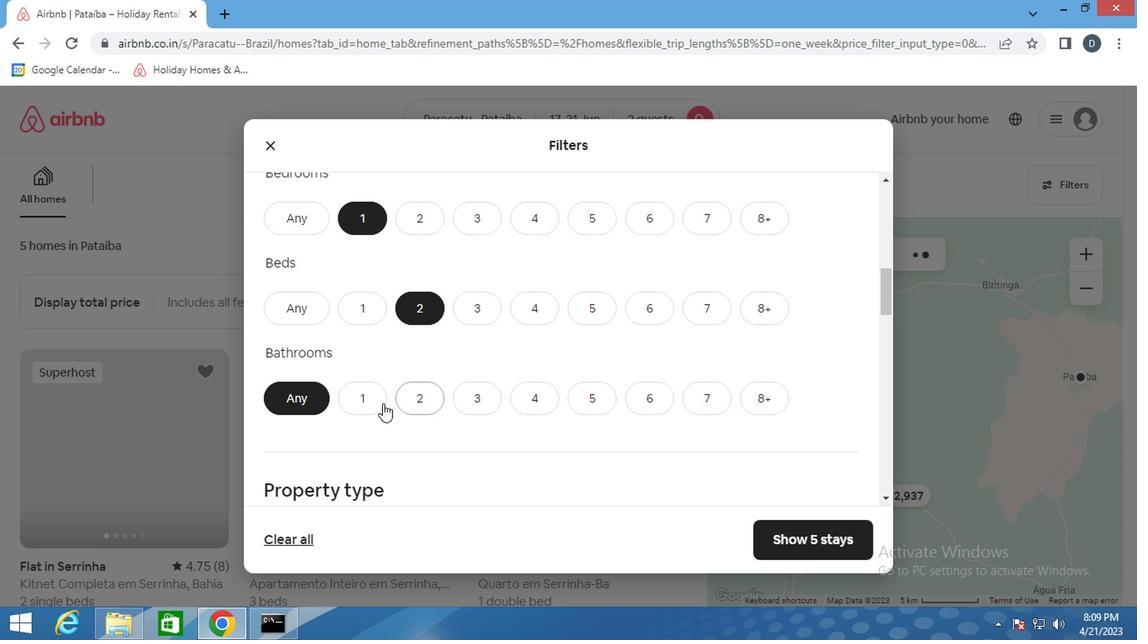 
Action: Mouse moved to (474, 464)
Screenshot: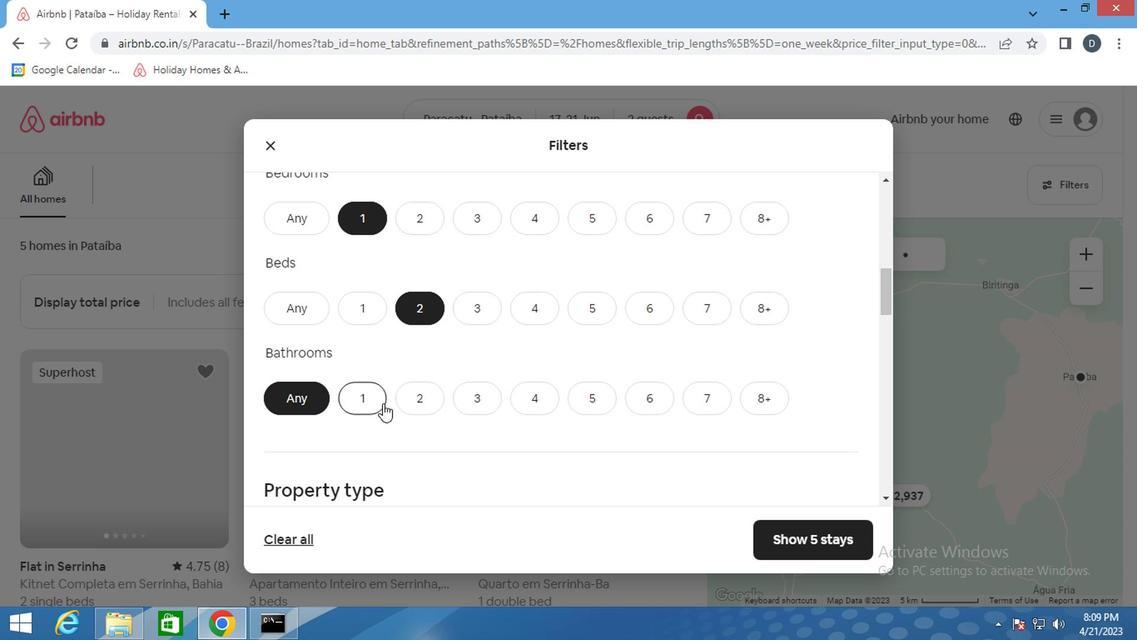 
Action: Mouse scrolled (474, 464) with delta (0, 0)
Screenshot: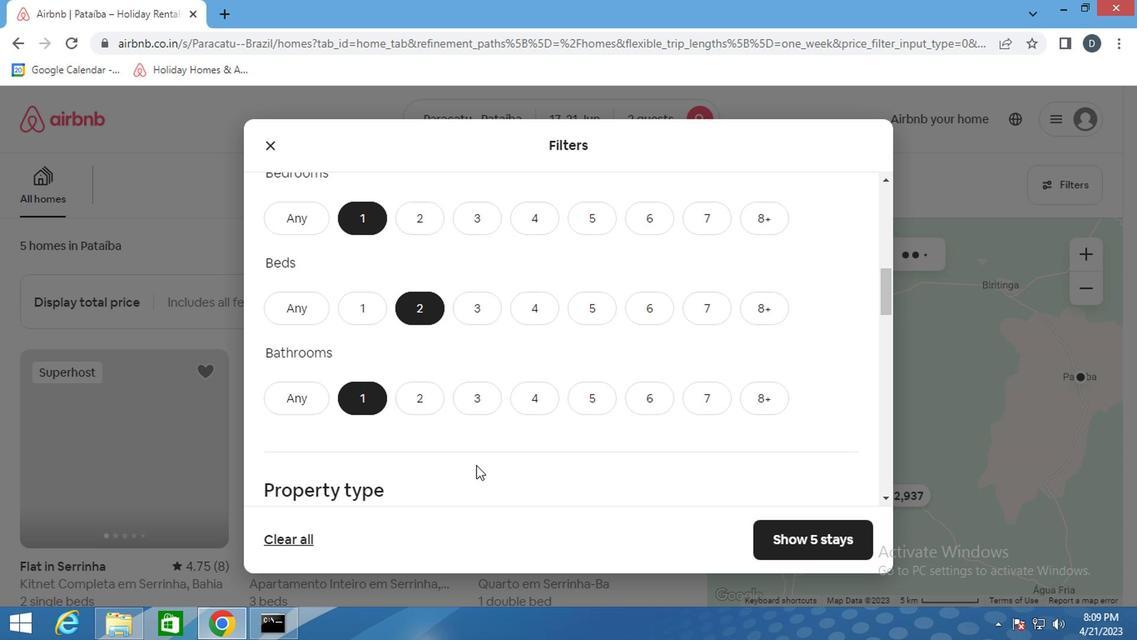 
Action: Mouse scrolled (474, 464) with delta (0, 0)
Screenshot: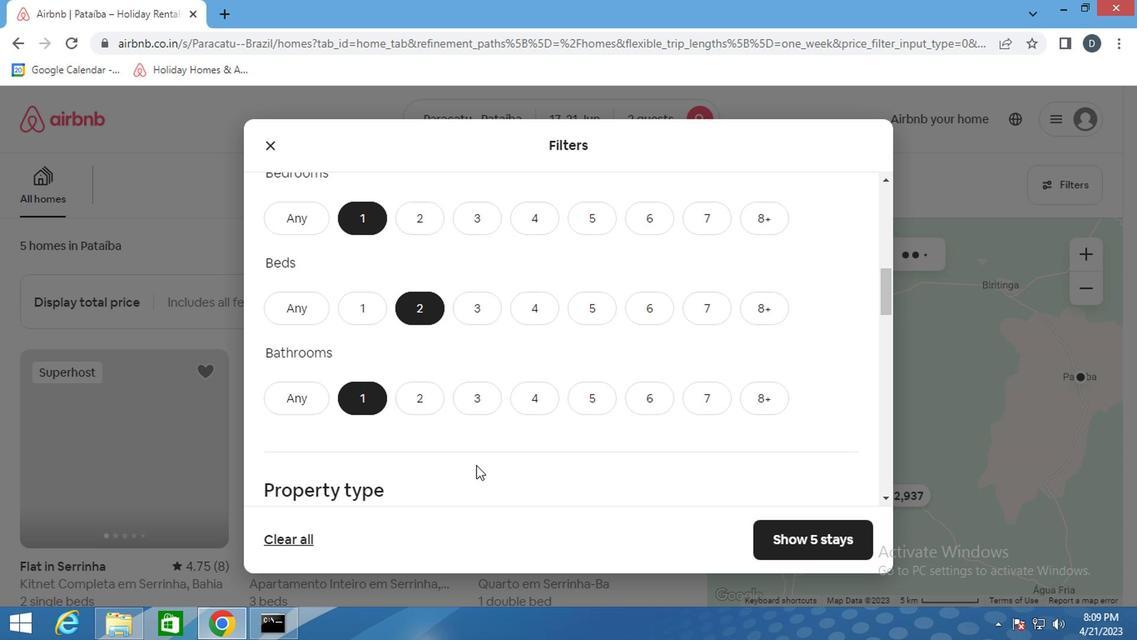 
Action: Mouse scrolled (474, 464) with delta (0, 0)
Screenshot: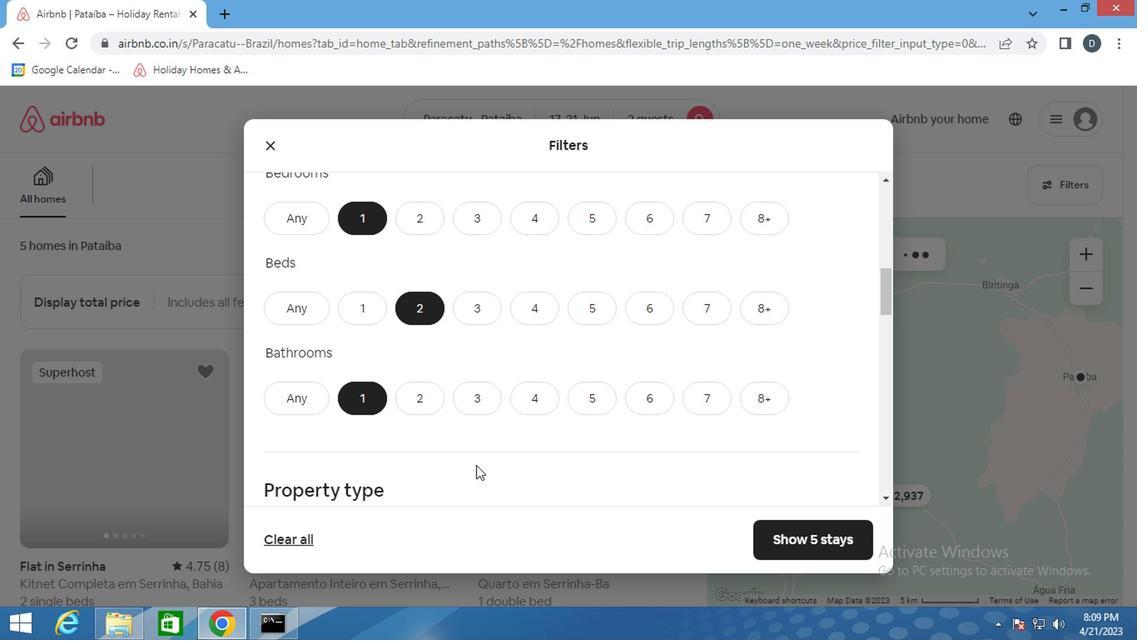 
Action: Mouse moved to (357, 355)
Screenshot: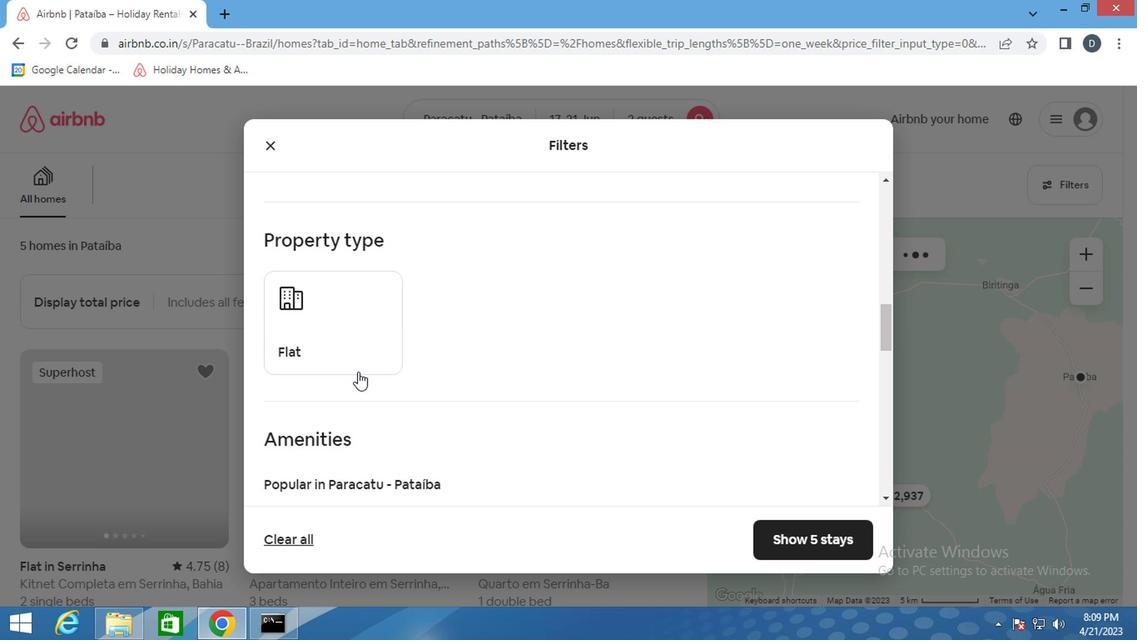 
Action: Mouse pressed left at (357, 355)
Screenshot: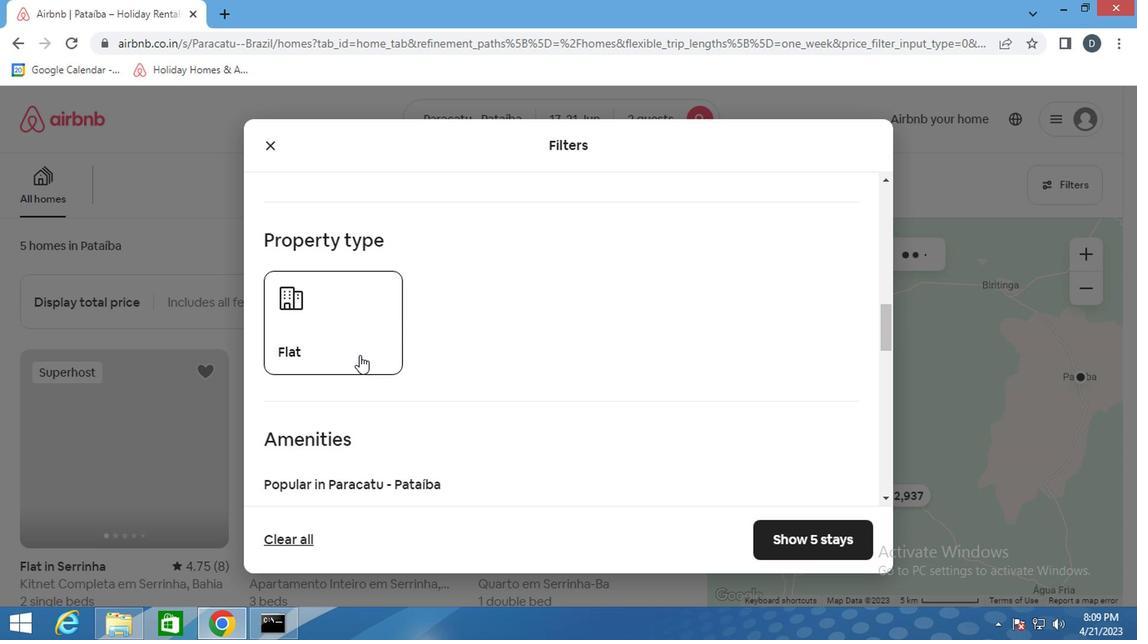 
Action: Mouse moved to (559, 374)
Screenshot: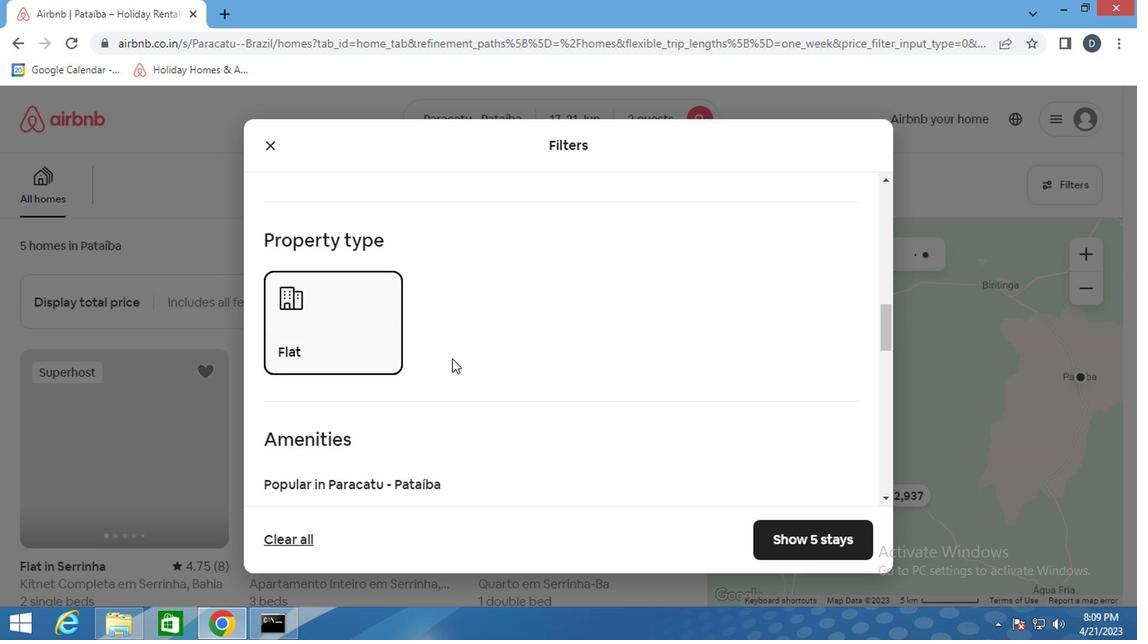 
Action: Mouse scrolled (559, 373) with delta (0, -1)
Screenshot: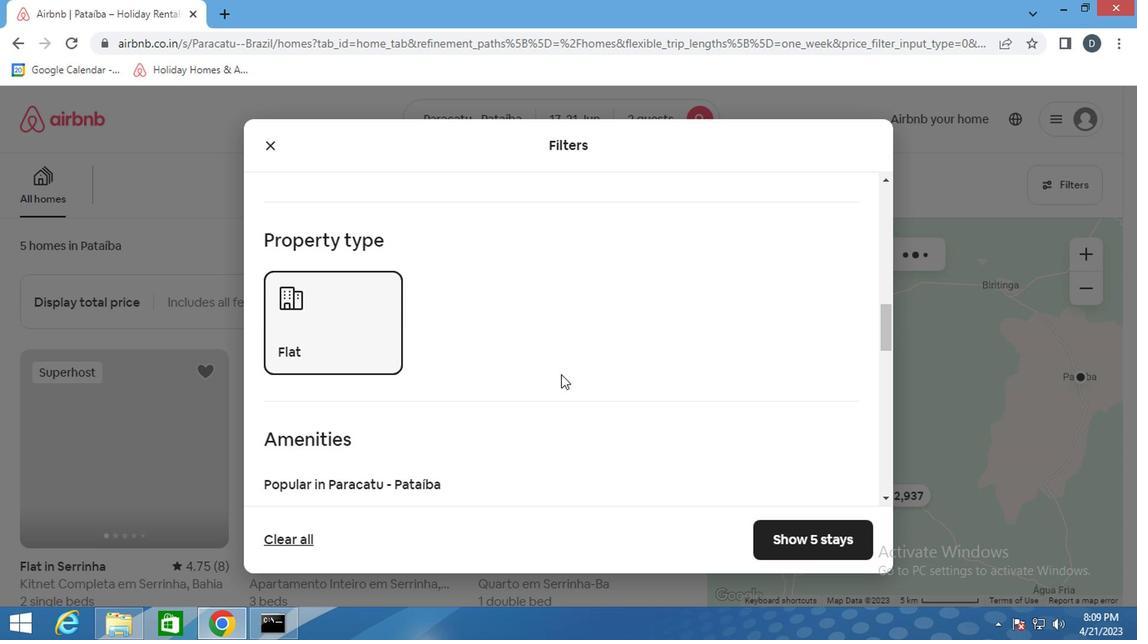 
Action: Mouse scrolled (559, 373) with delta (0, -1)
Screenshot: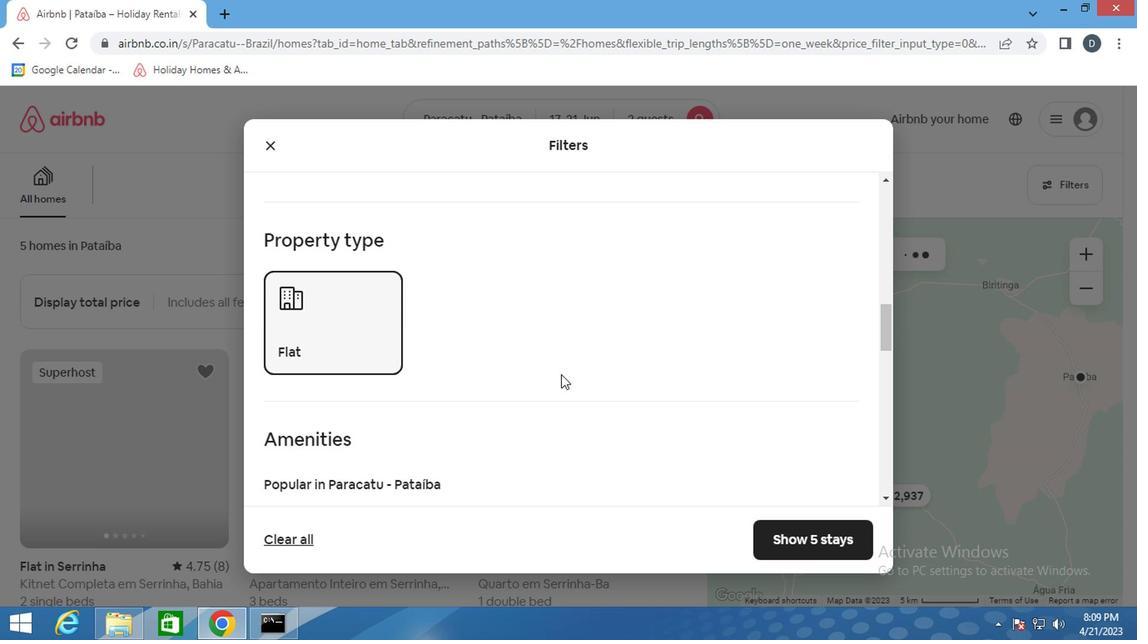 
Action: Mouse scrolled (559, 373) with delta (0, -1)
Screenshot: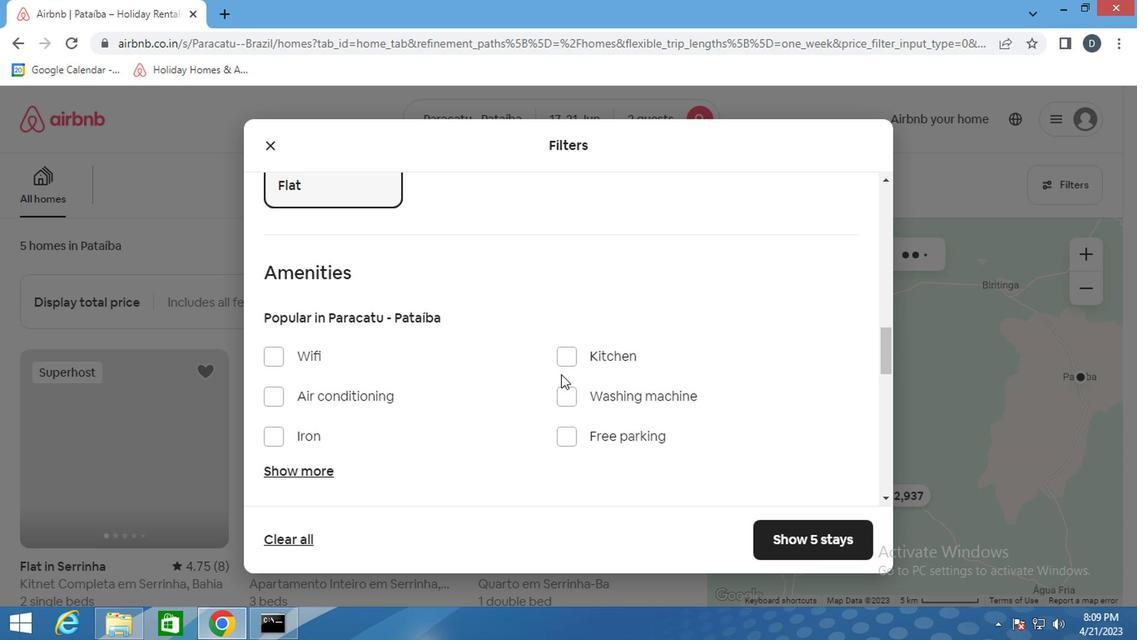 
Action: Mouse scrolled (559, 373) with delta (0, -1)
Screenshot: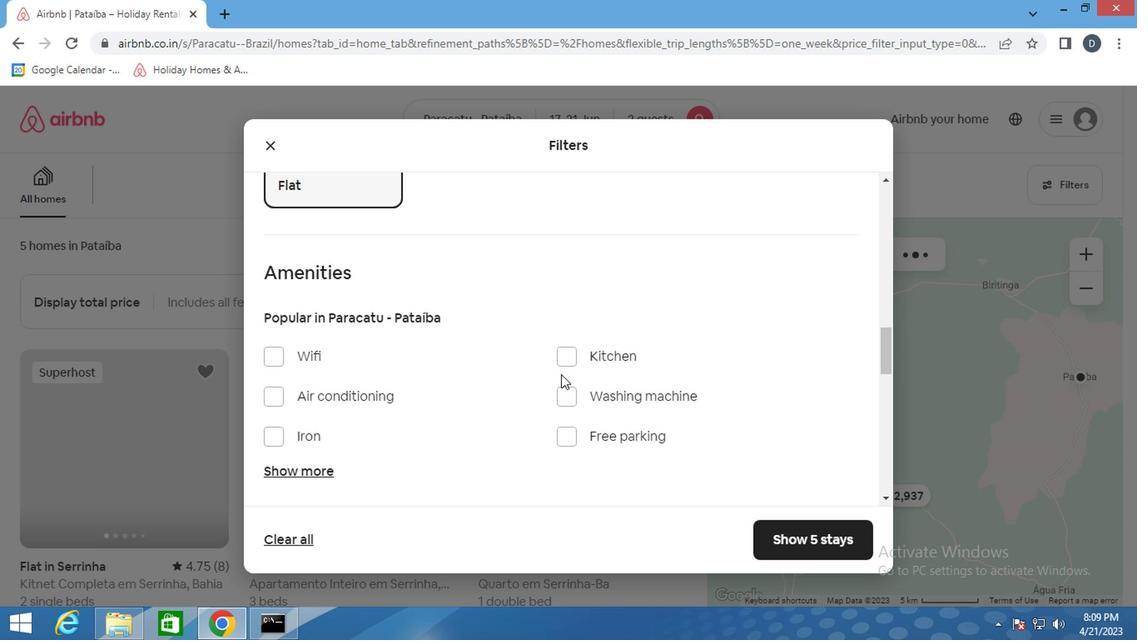 
Action: Mouse scrolled (559, 373) with delta (0, -1)
Screenshot: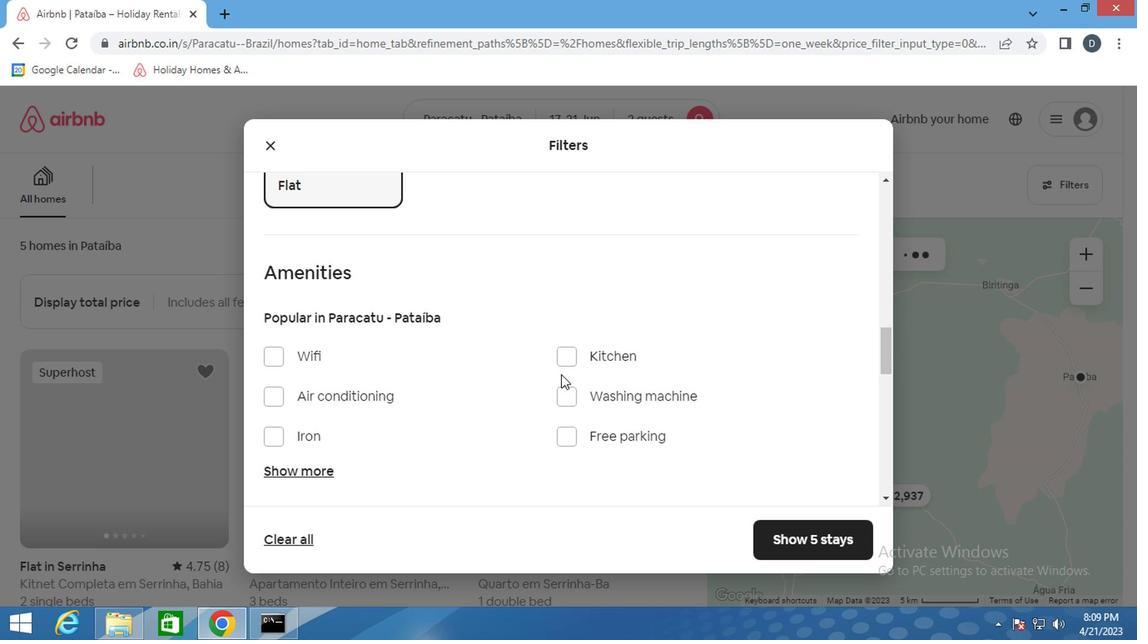 
Action: Mouse scrolled (559, 373) with delta (0, -1)
Screenshot: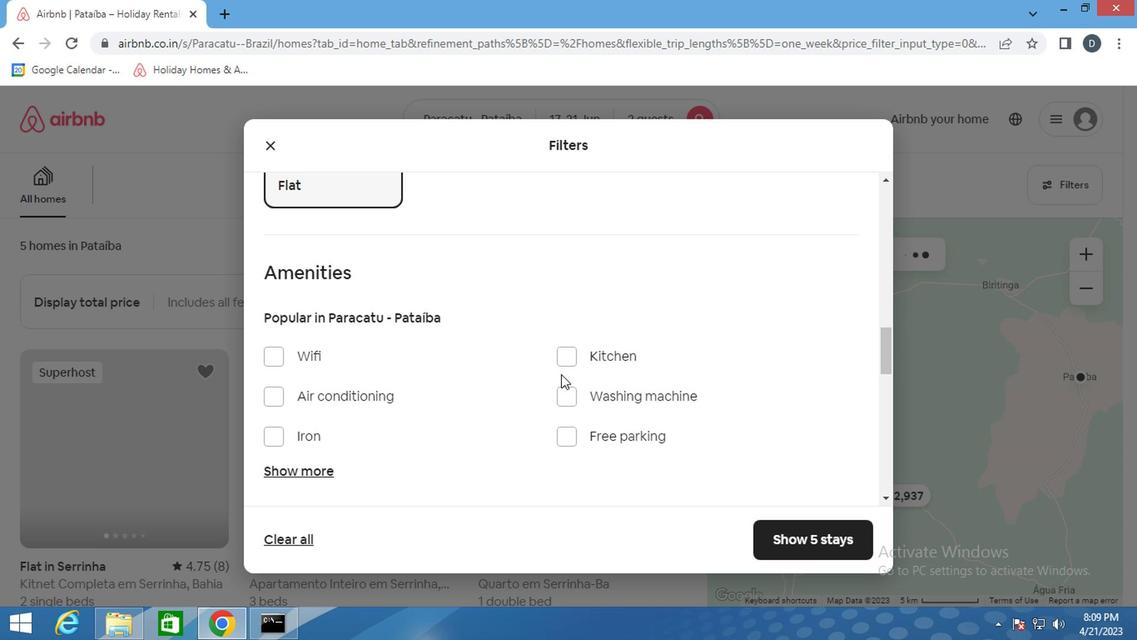 
Action: Mouse moved to (829, 324)
Screenshot: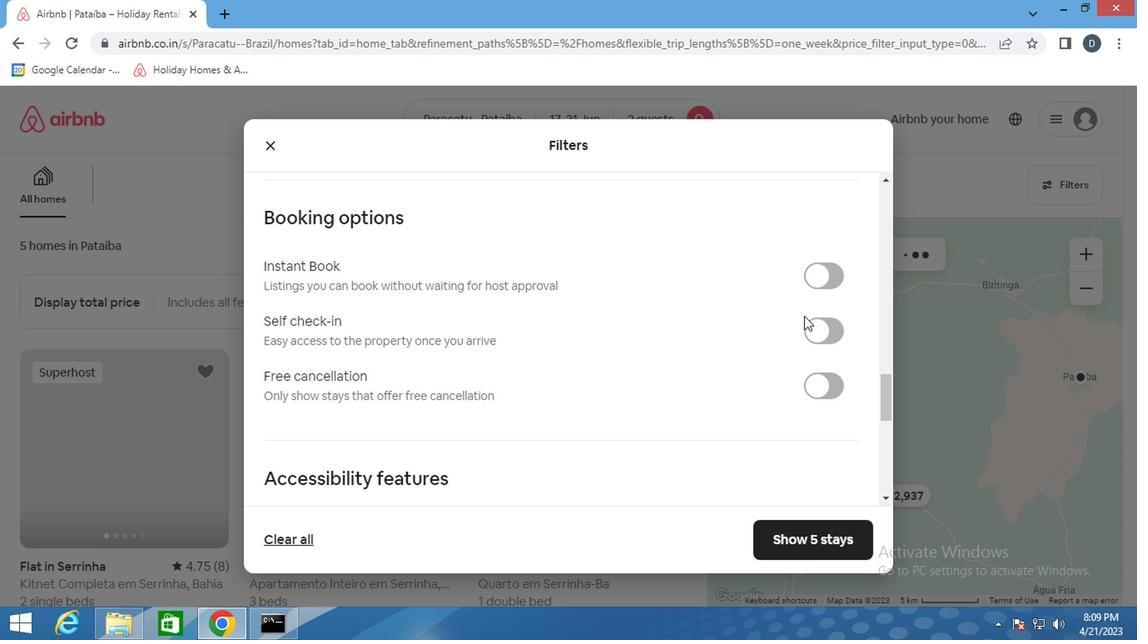 
Action: Mouse pressed left at (829, 324)
Screenshot: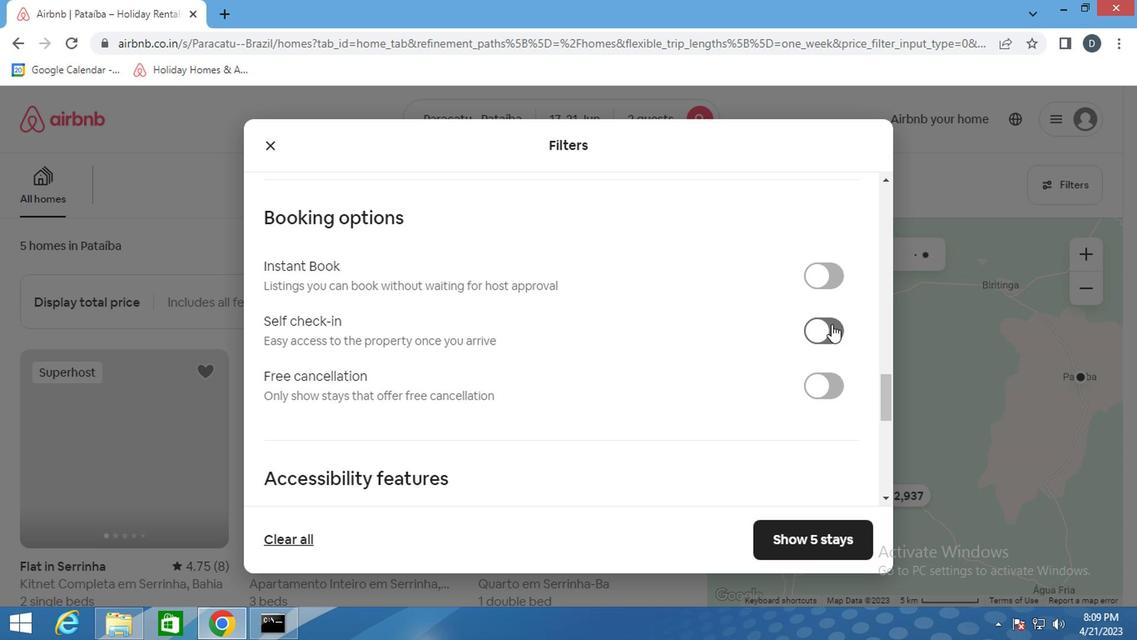 
Action: Mouse moved to (742, 352)
Screenshot: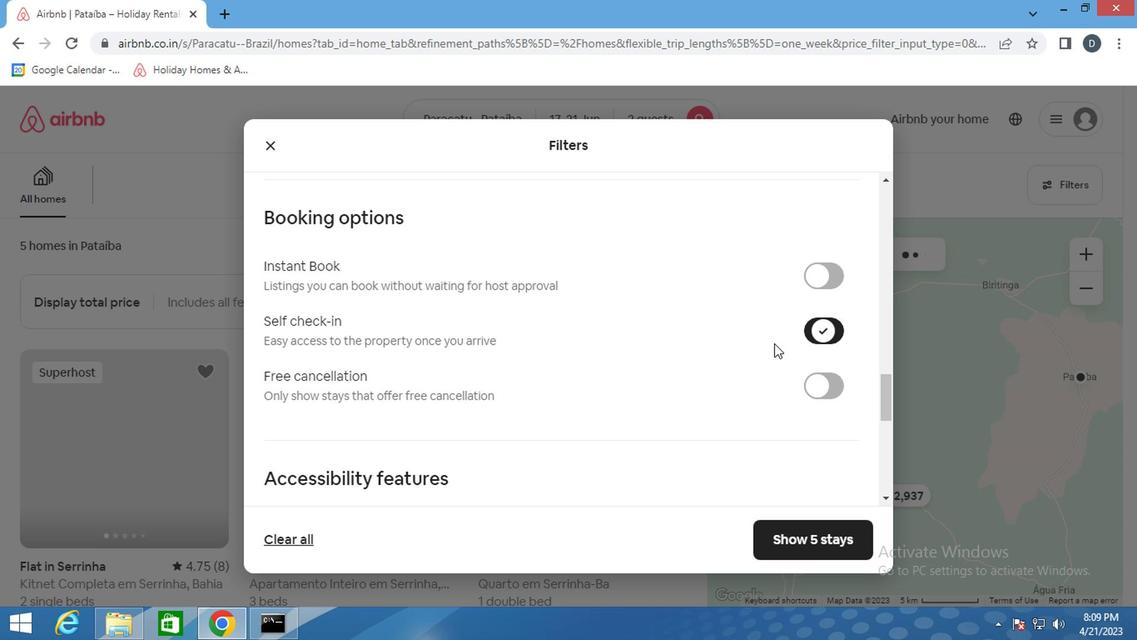 
Action: Mouse scrolled (742, 351) with delta (0, 0)
Screenshot: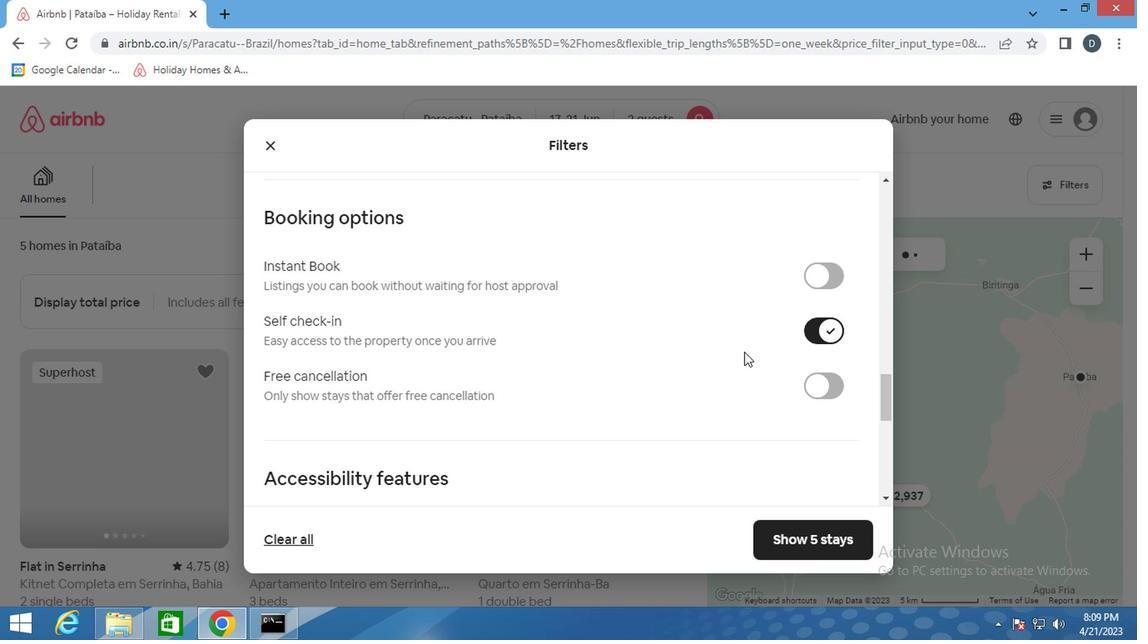 
Action: Mouse scrolled (742, 351) with delta (0, 0)
Screenshot: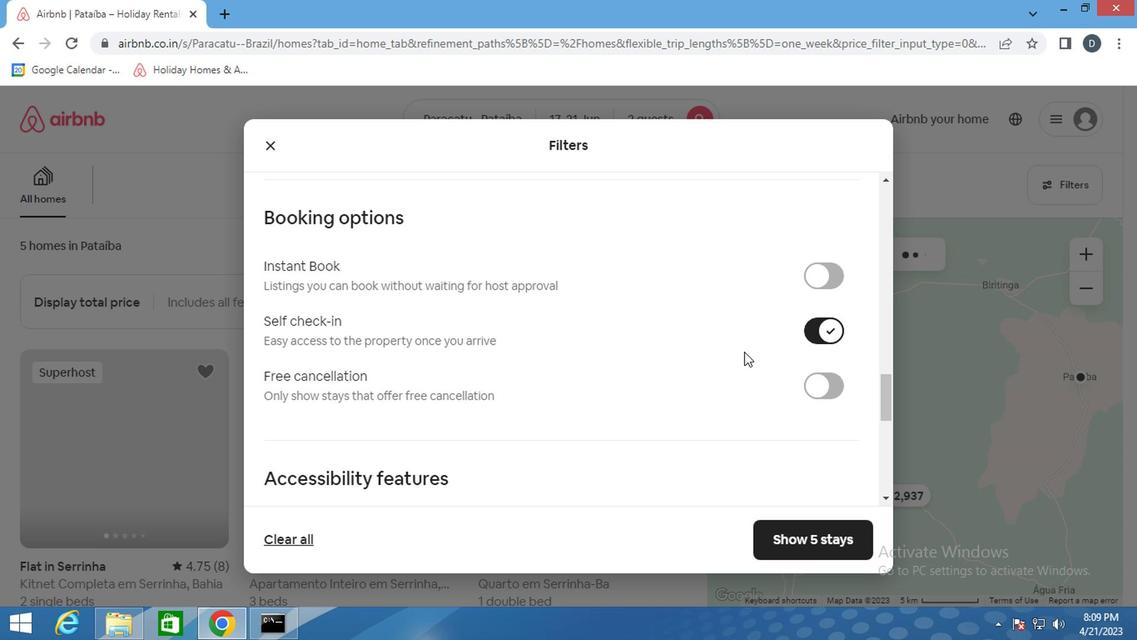 
Action: Mouse scrolled (742, 351) with delta (0, 0)
Screenshot: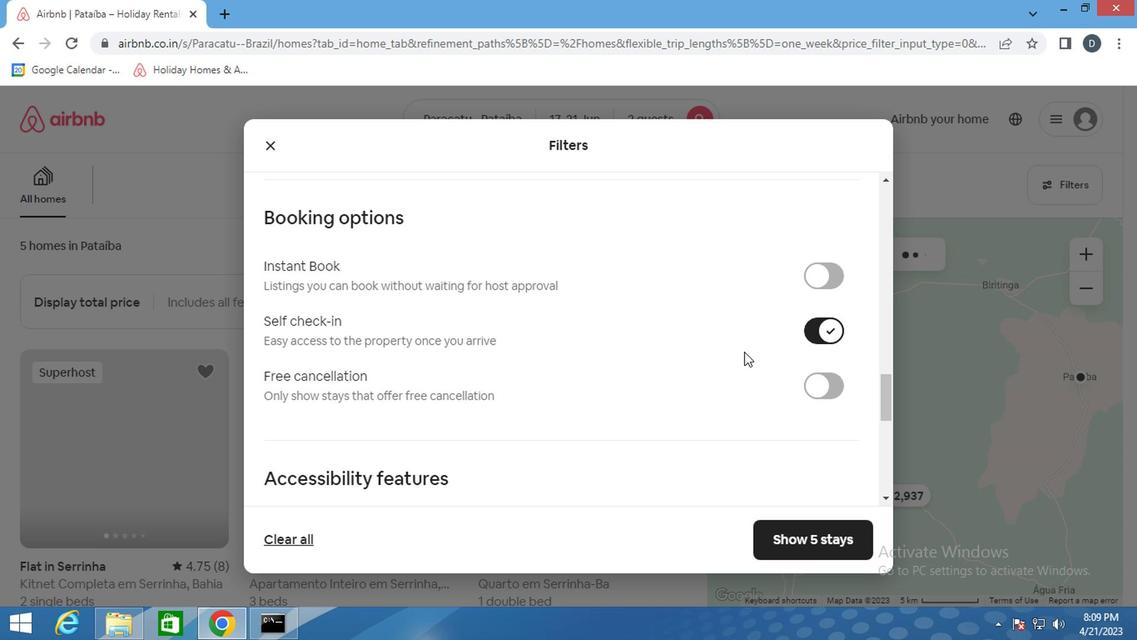 
Action: Mouse scrolled (742, 351) with delta (0, 0)
Screenshot: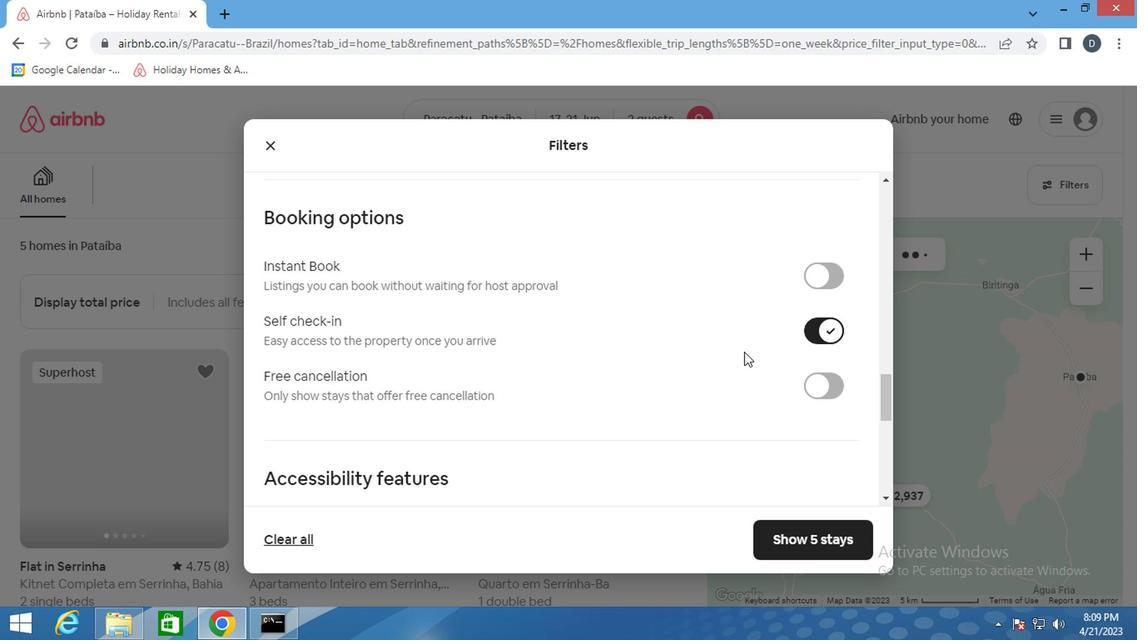 
Action: Mouse scrolled (742, 351) with delta (0, 0)
Screenshot: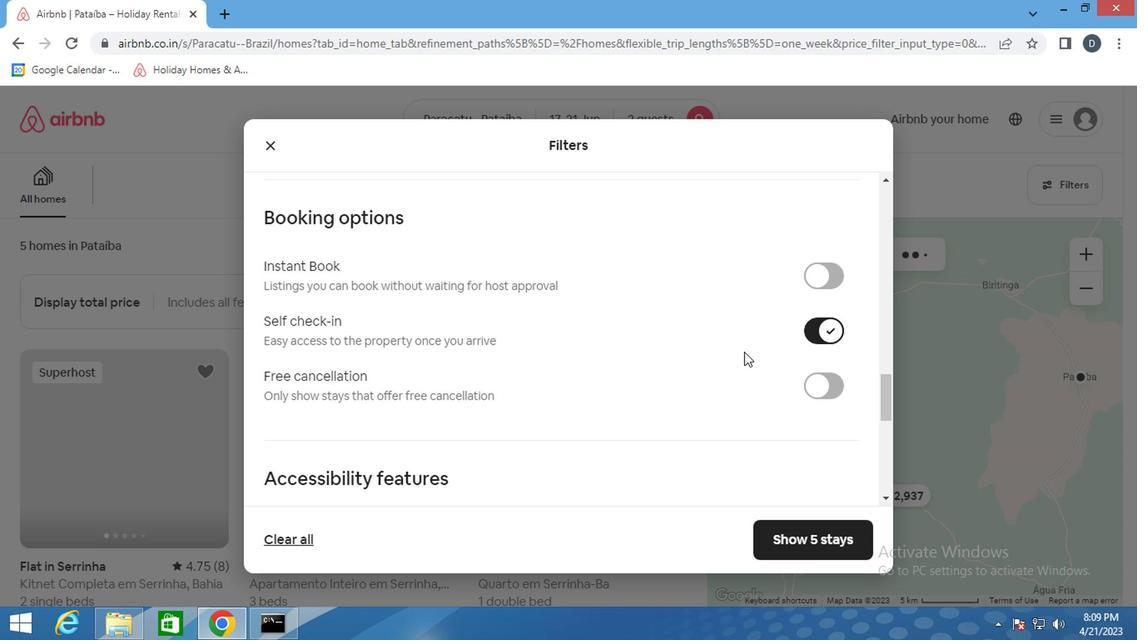
Action: Mouse scrolled (742, 351) with delta (0, 0)
Screenshot: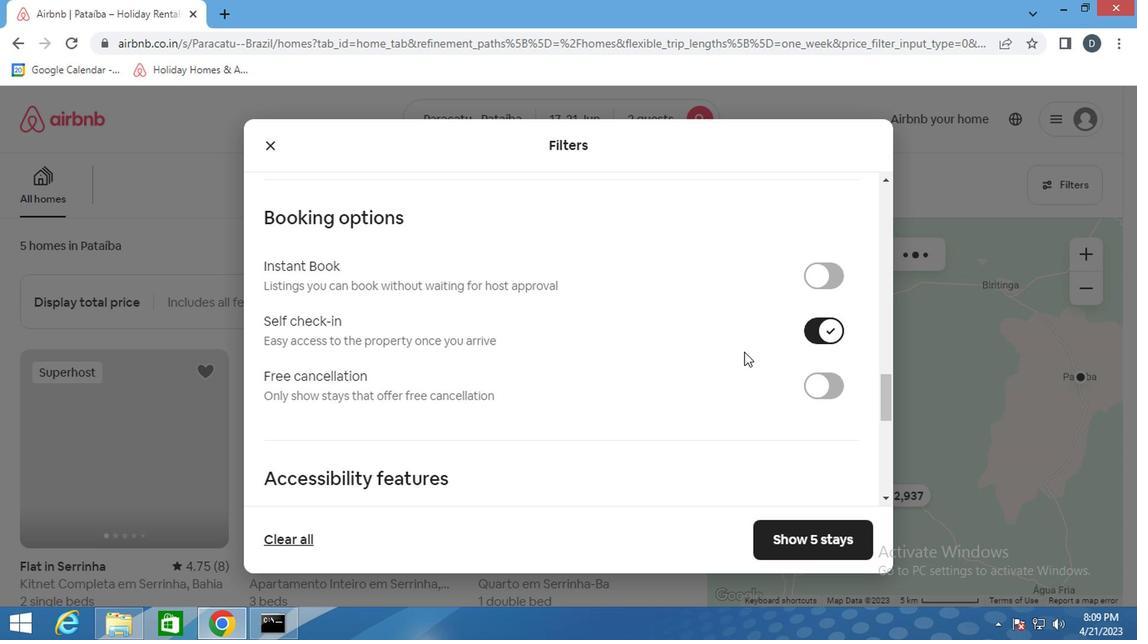 
Action: Mouse scrolled (742, 351) with delta (0, 0)
Screenshot: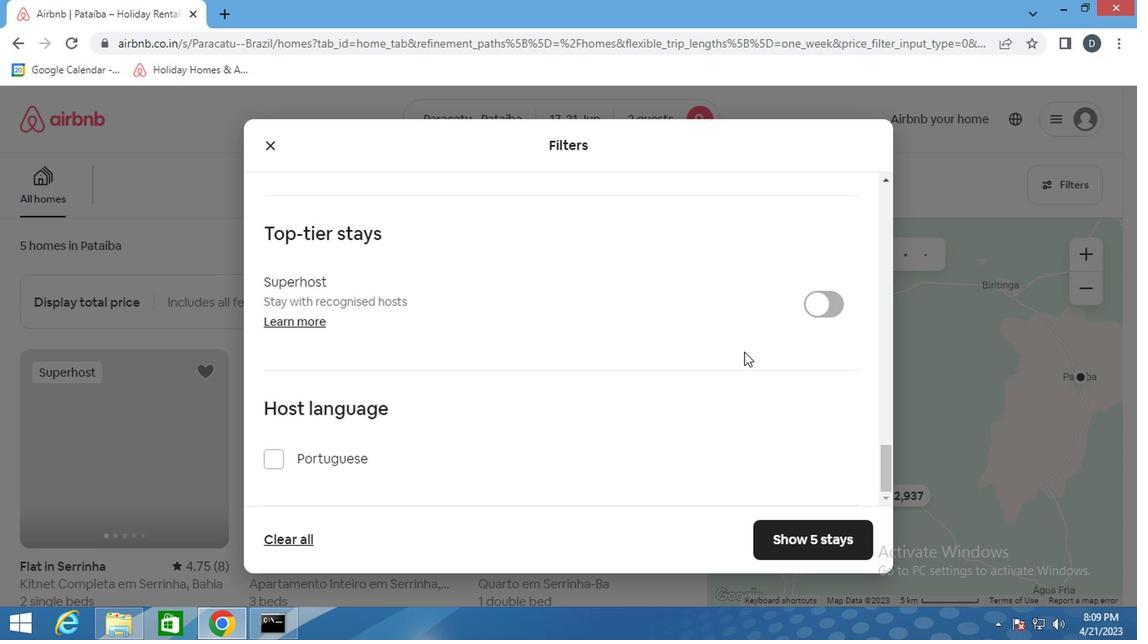 
Action: Mouse scrolled (742, 351) with delta (0, 0)
Screenshot: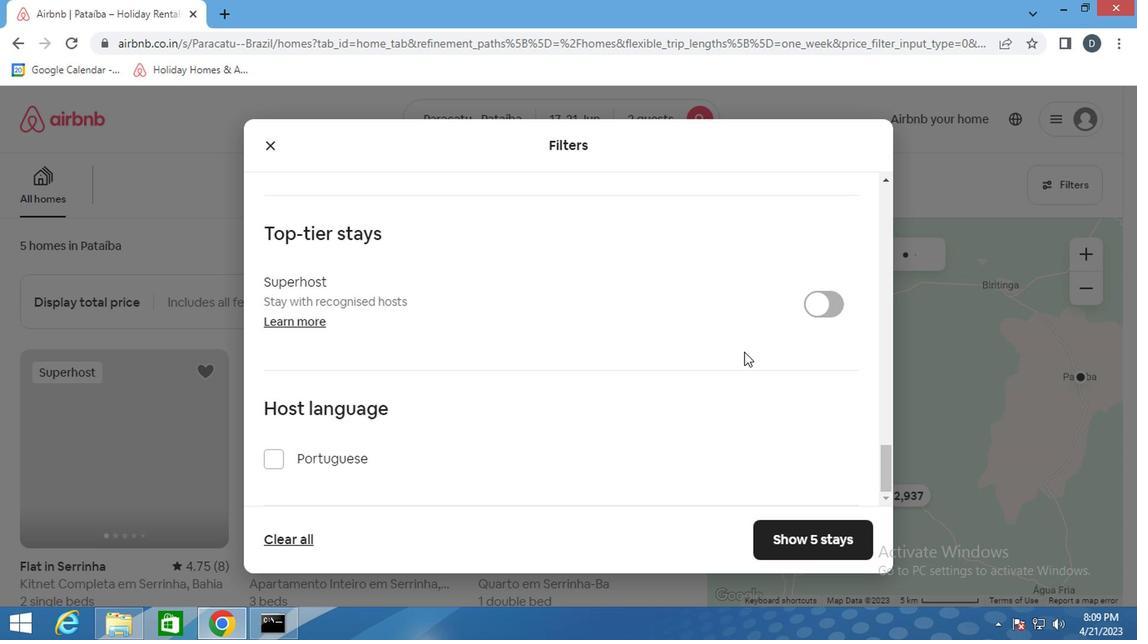 
Action: Mouse scrolled (742, 351) with delta (0, 0)
Screenshot: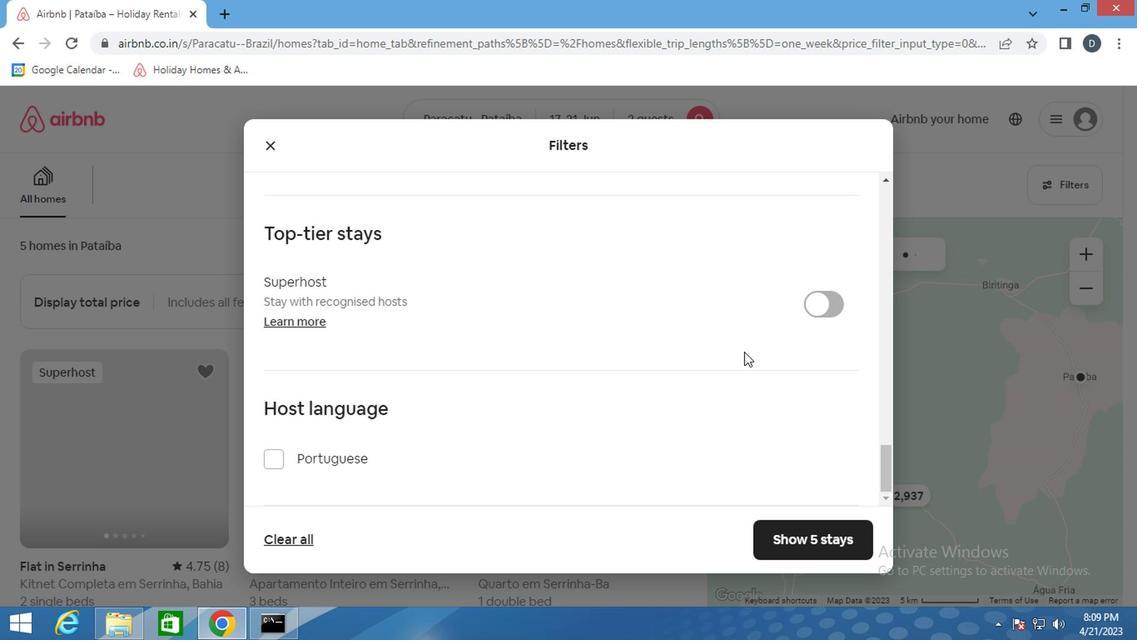 
Action: Mouse scrolled (742, 351) with delta (0, 0)
Screenshot: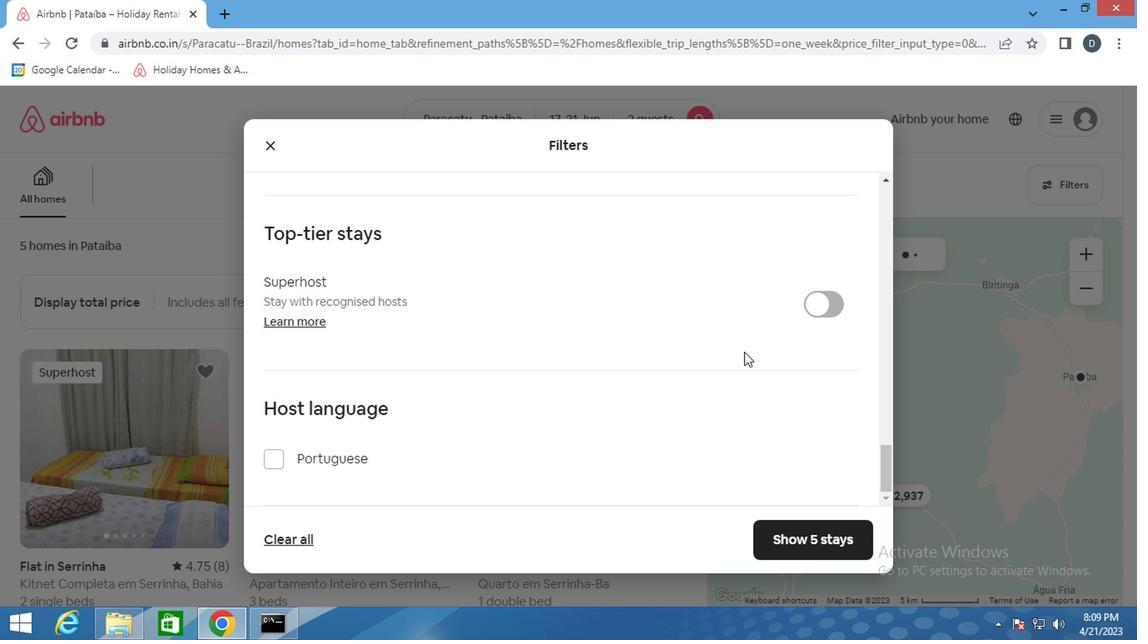 
Action: Mouse scrolled (742, 351) with delta (0, 0)
Screenshot: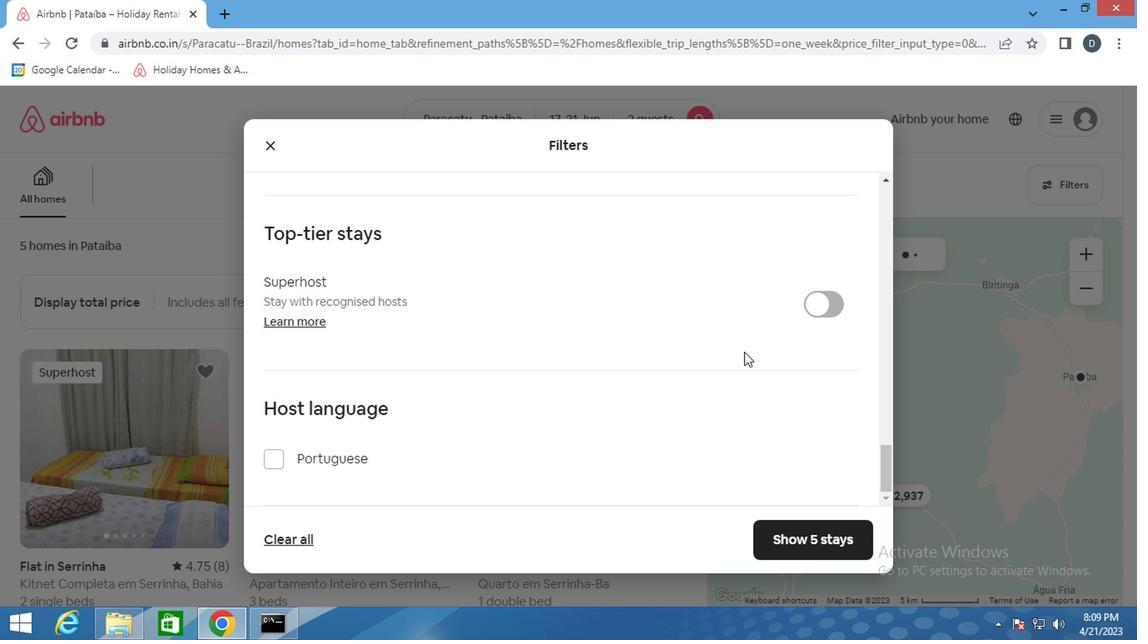 
Action: Mouse moved to (814, 532)
Screenshot: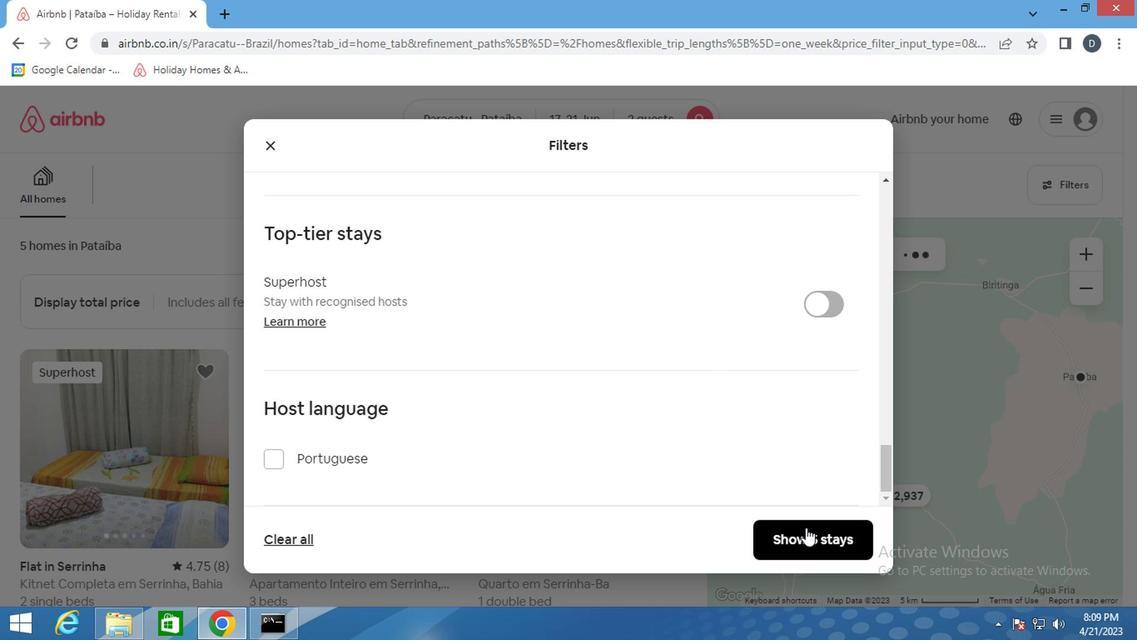 
Action: Mouse pressed left at (814, 532)
Screenshot: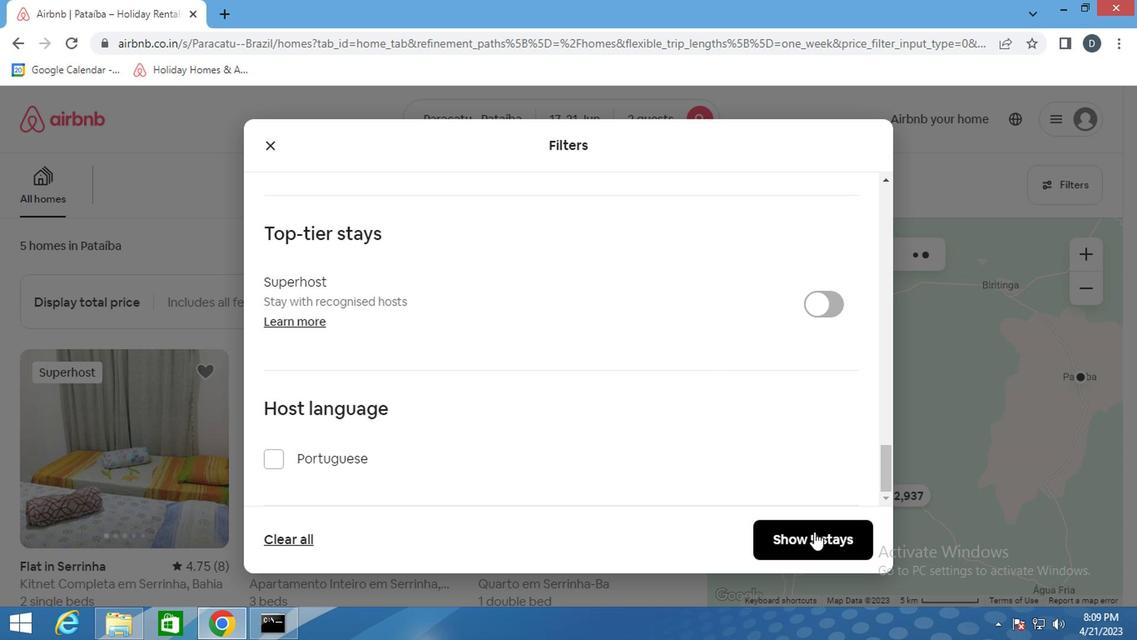 
Action: Mouse moved to (657, 352)
Screenshot: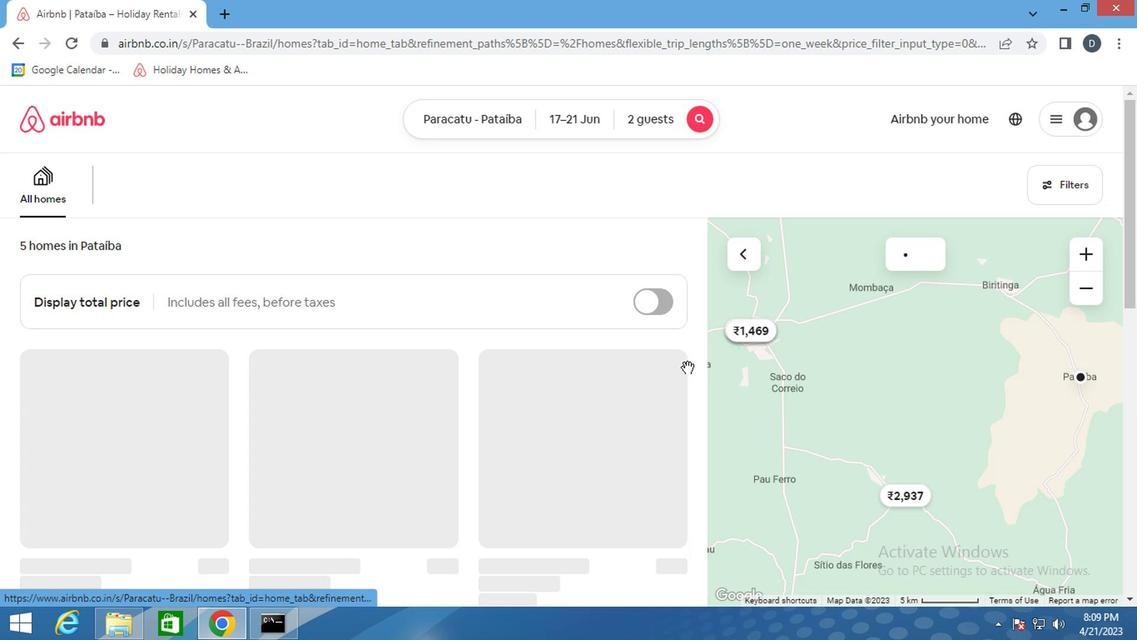
